 Task: Create a due date automation trigger when advanced on, on the monday after a card is due add dates starting in in more than 1 days at 11:00 AM.
Action: Mouse moved to (896, 252)
Screenshot: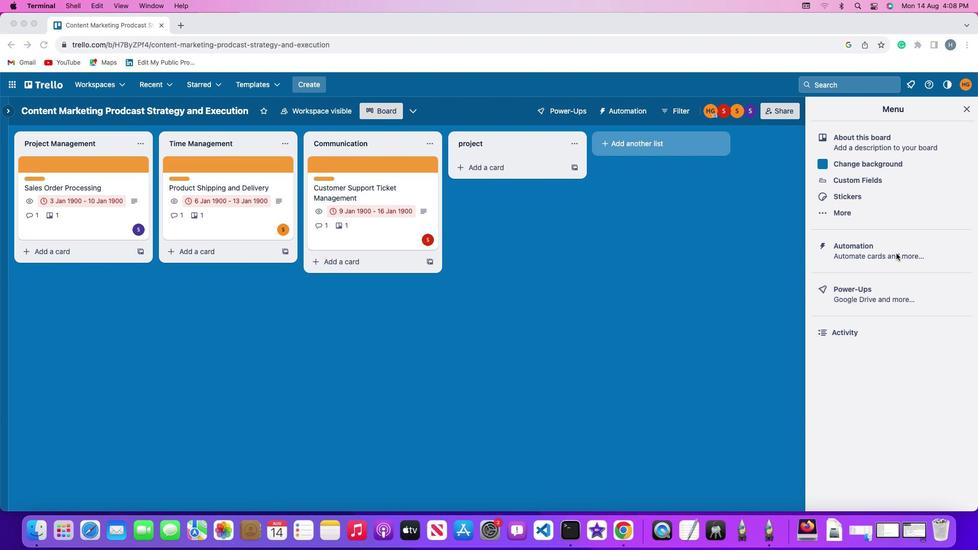 
Action: Mouse pressed left at (896, 252)
Screenshot: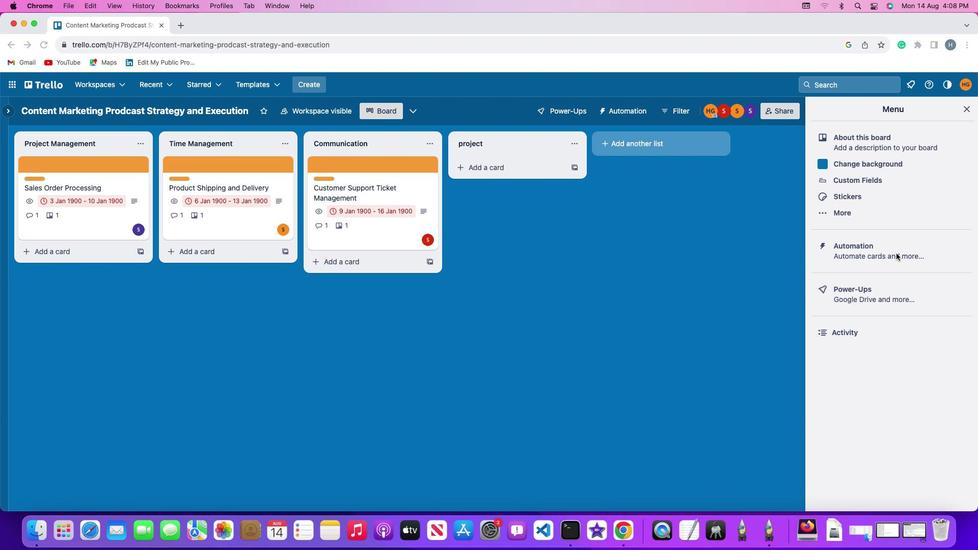 
Action: Mouse moved to (896, 252)
Screenshot: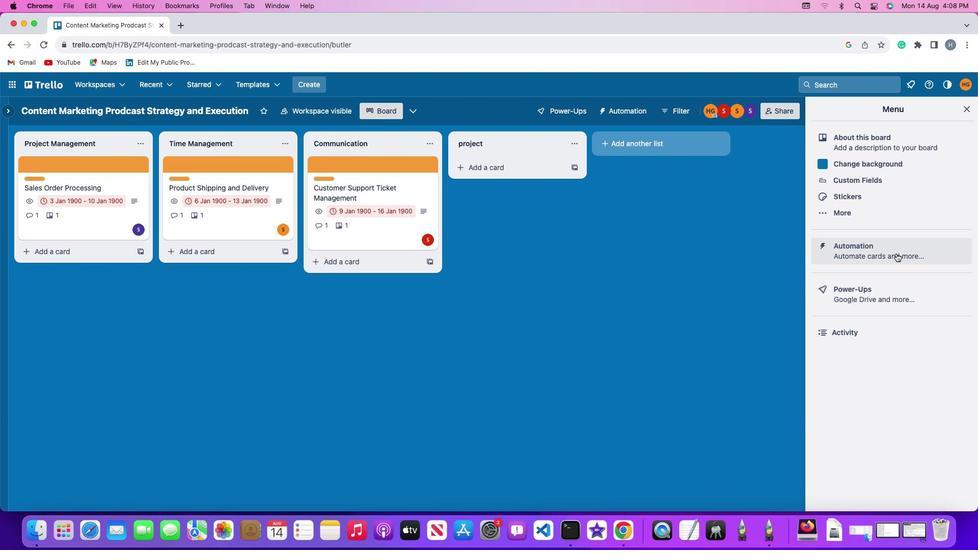
Action: Mouse pressed left at (896, 252)
Screenshot: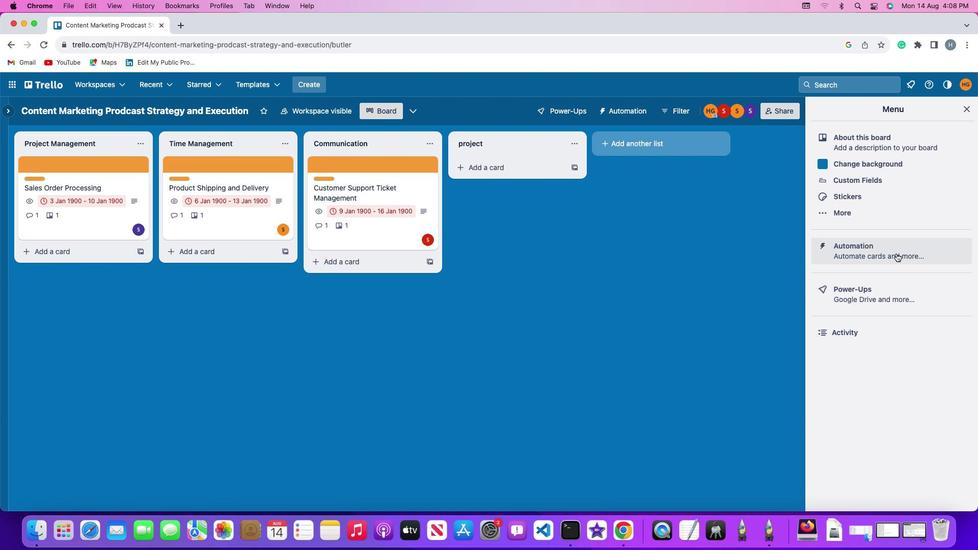 
Action: Mouse moved to (62, 231)
Screenshot: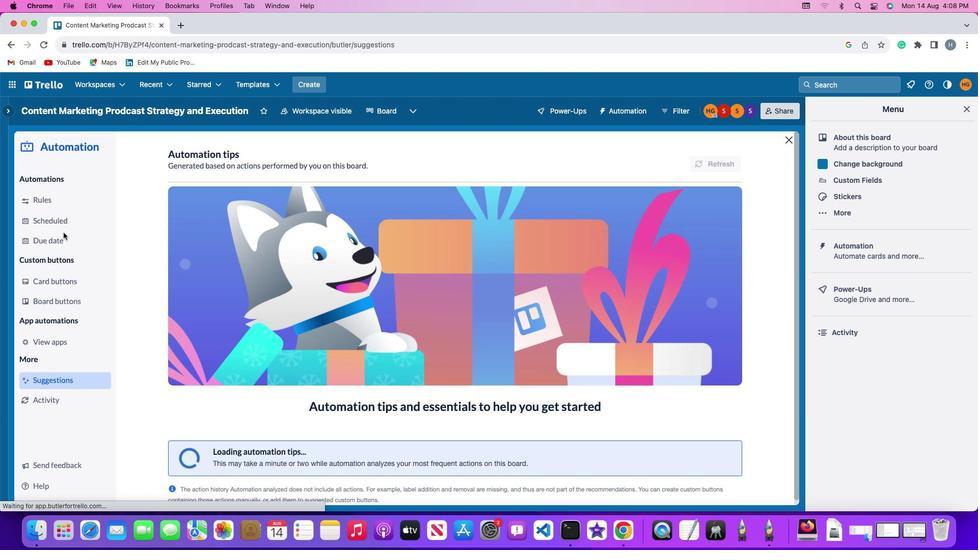 
Action: Mouse pressed left at (62, 231)
Screenshot: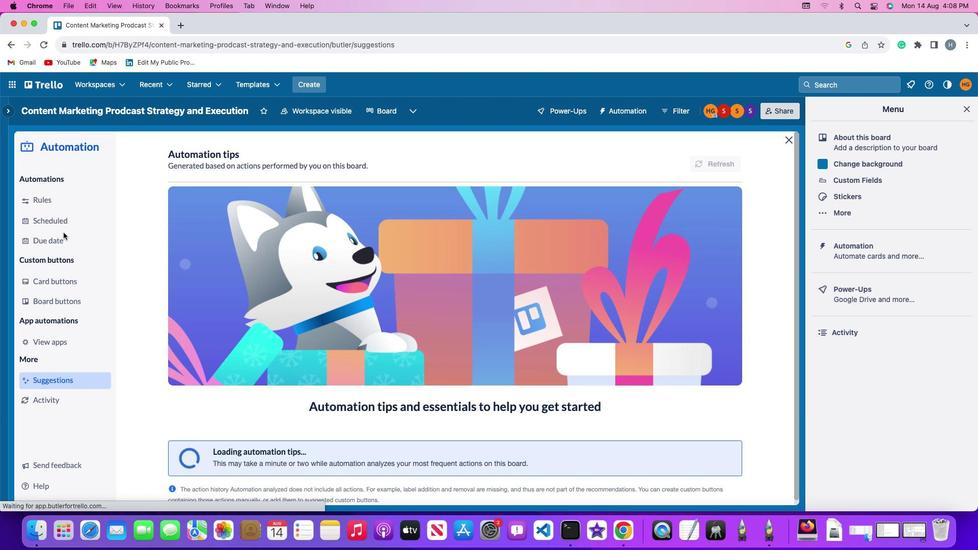 
Action: Mouse moved to (675, 158)
Screenshot: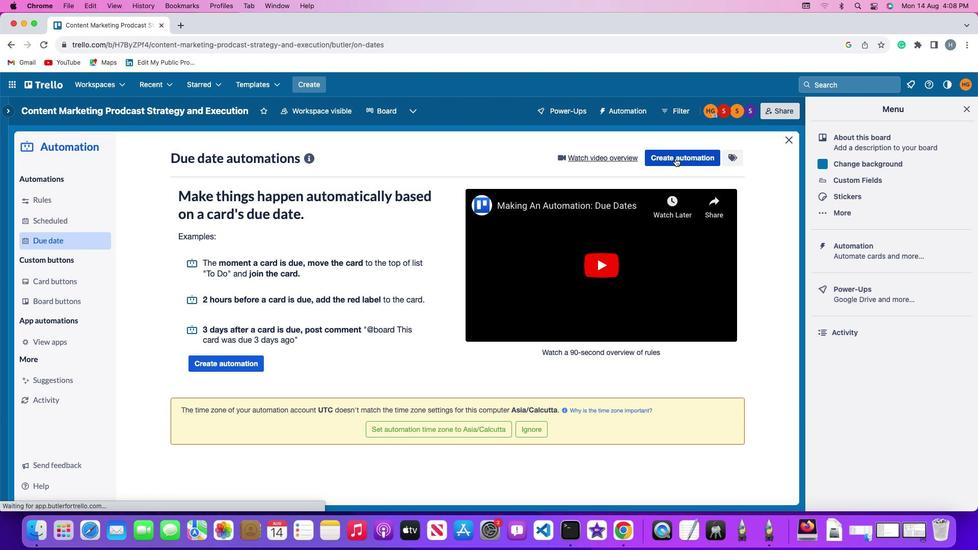 
Action: Mouse pressed left at (675, 158)
Screenshot: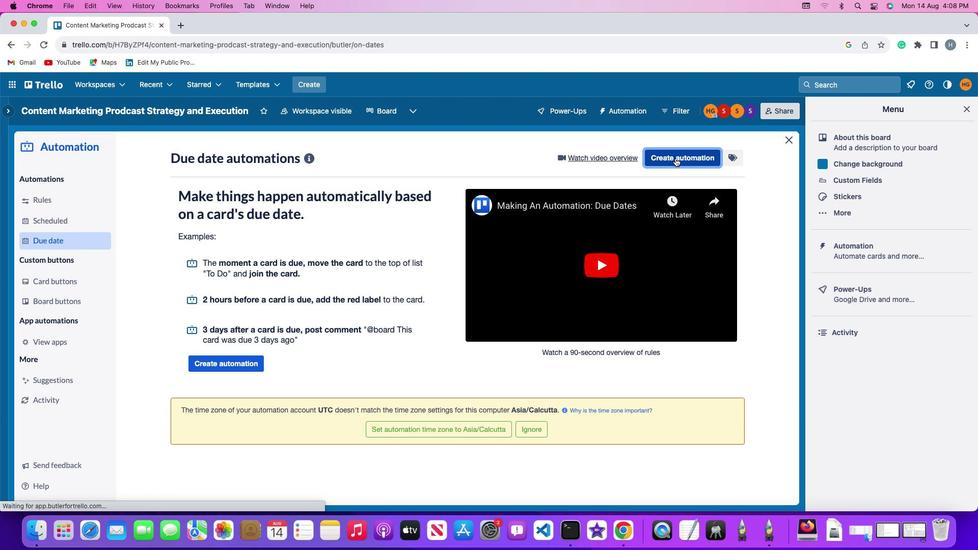 
Action: Mouse moved to (199, 253)
Screenshot: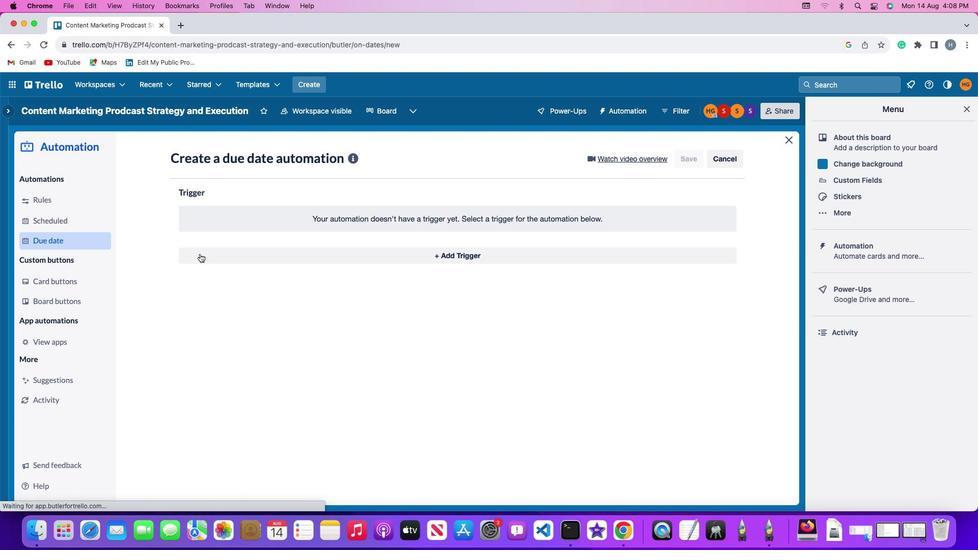 
Action: Mouse pressed left at (199, 253)
Screenshot: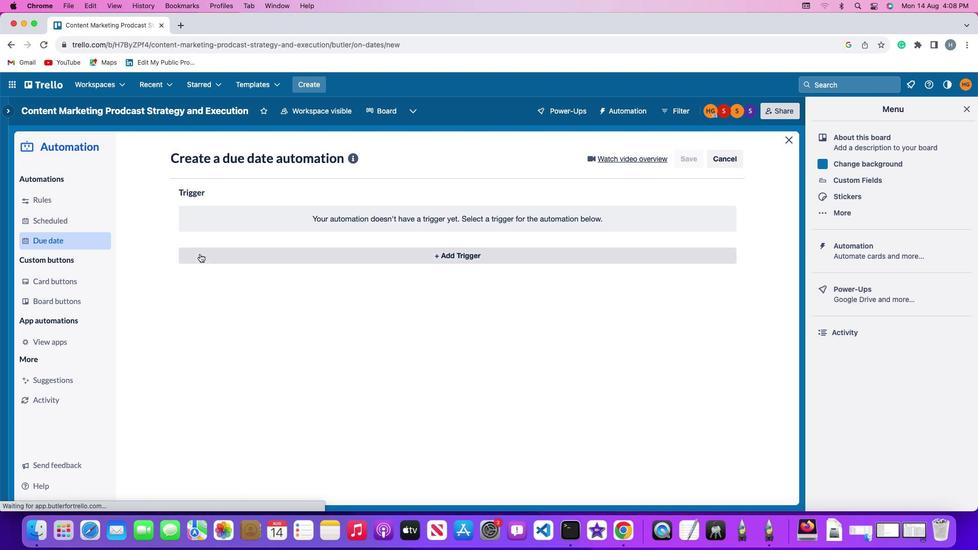 
Action: Mouse moved to (224, 443)
Screenshot: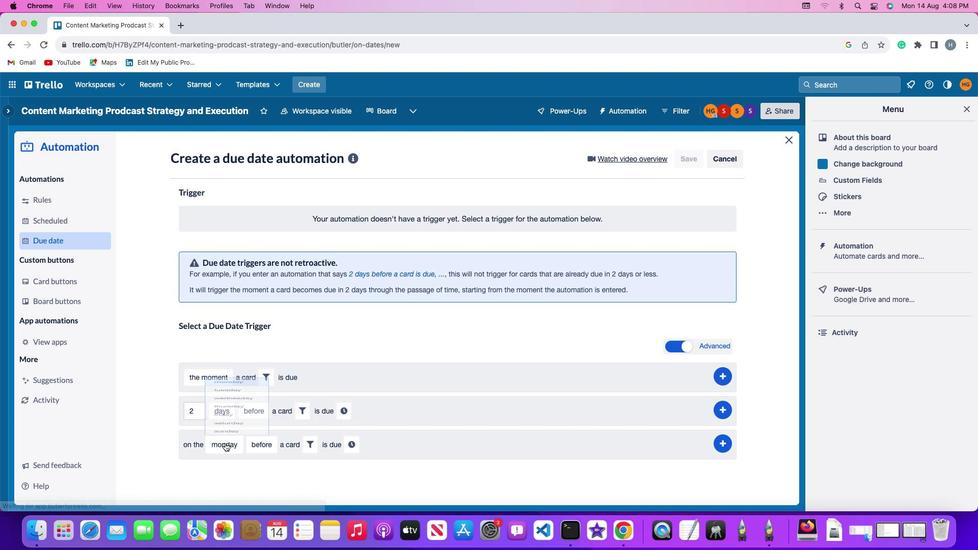 
Action: Mouse pressed left at (224, 443)
Screenshot: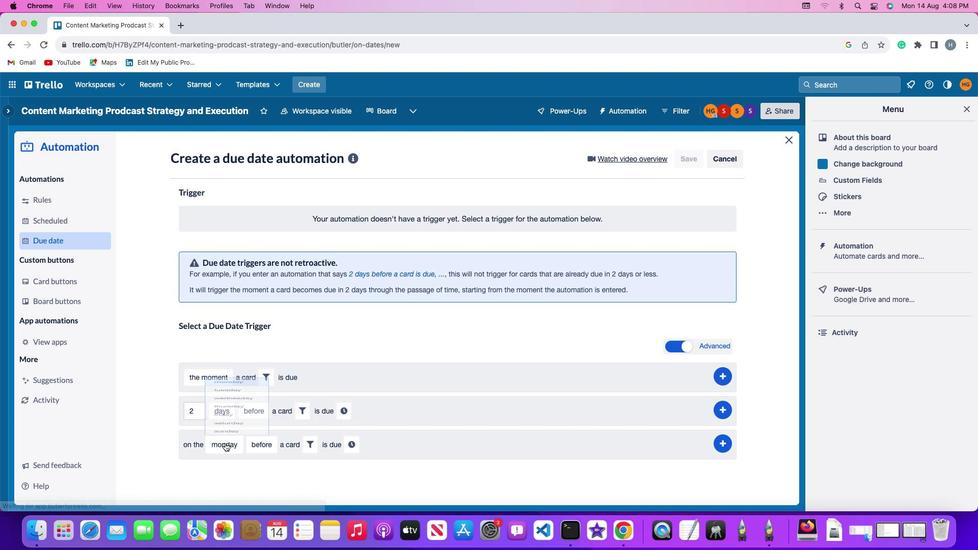 
Action: Mouse moved to (244, 300)
Screenshot: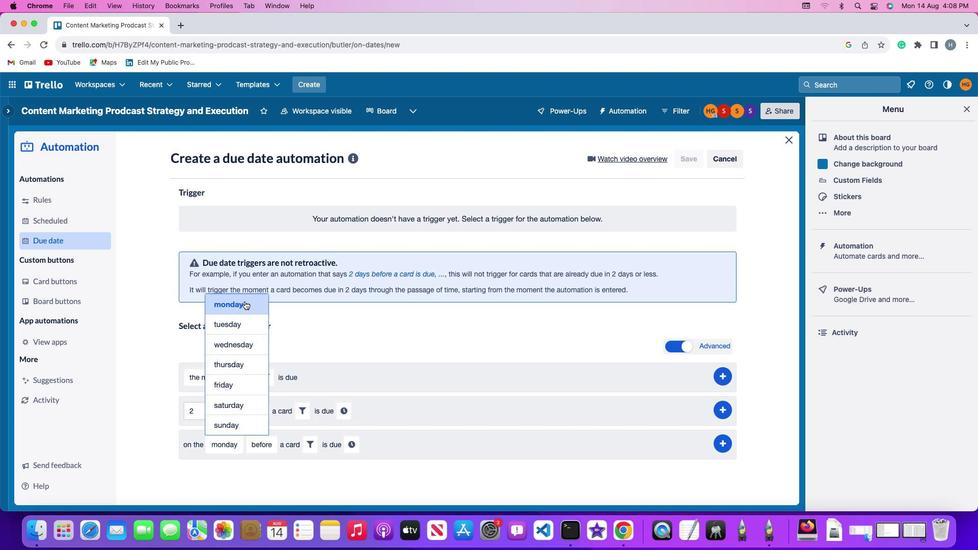 
Action: Mouse pressed left at (244, 300)
Screenshot: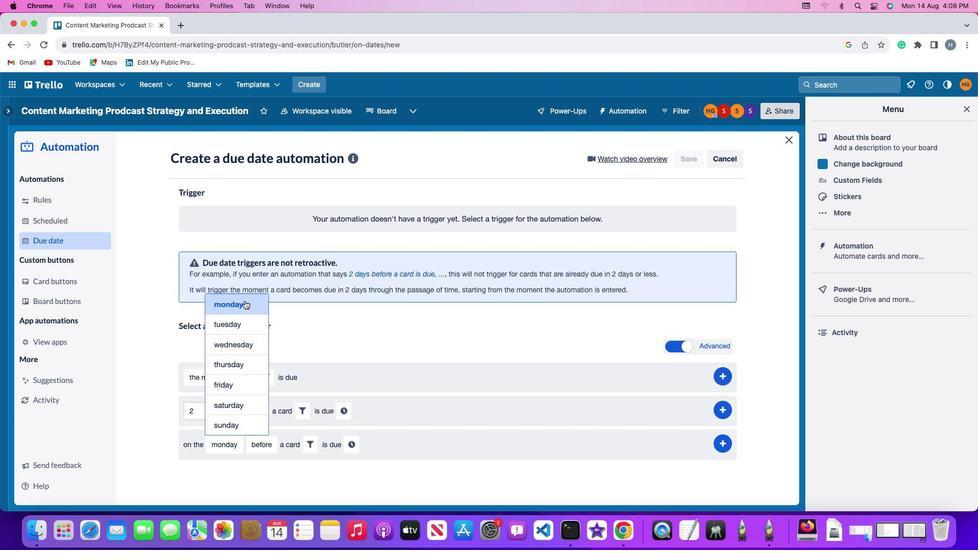 
Action: Mouse moved to (272, 447)
Screenshot: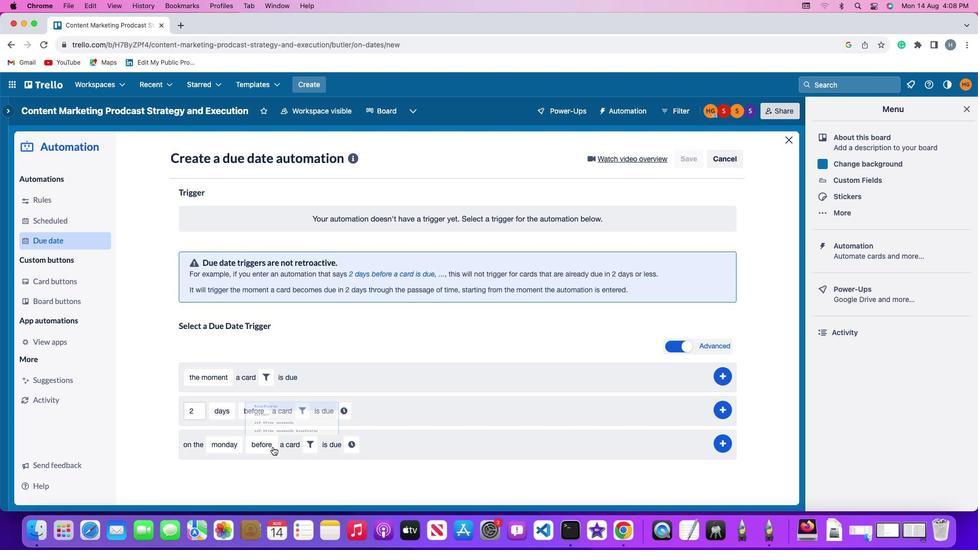 
Action: Mouse pressed left at (272, 447)
Screenshot: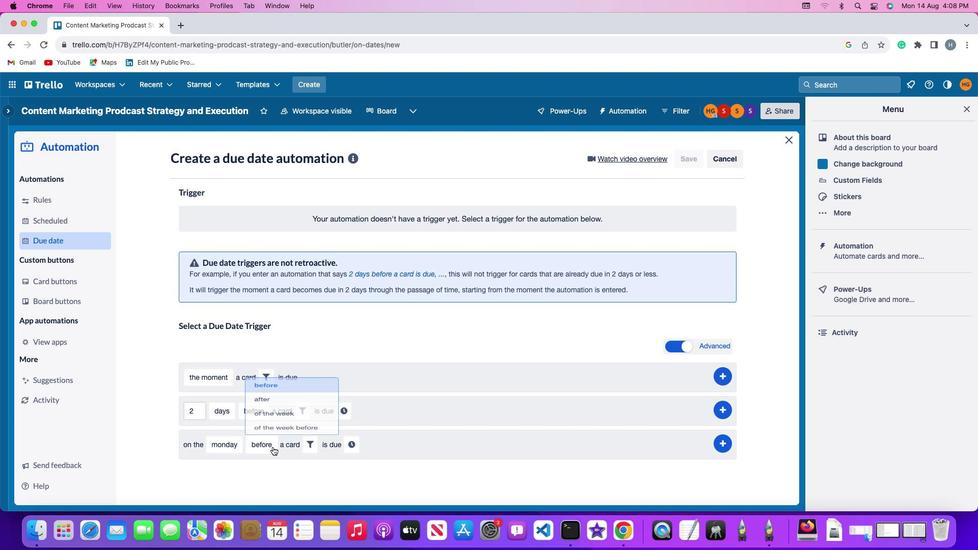 
Action: Mouse moved to (280, 378)
Screenshot: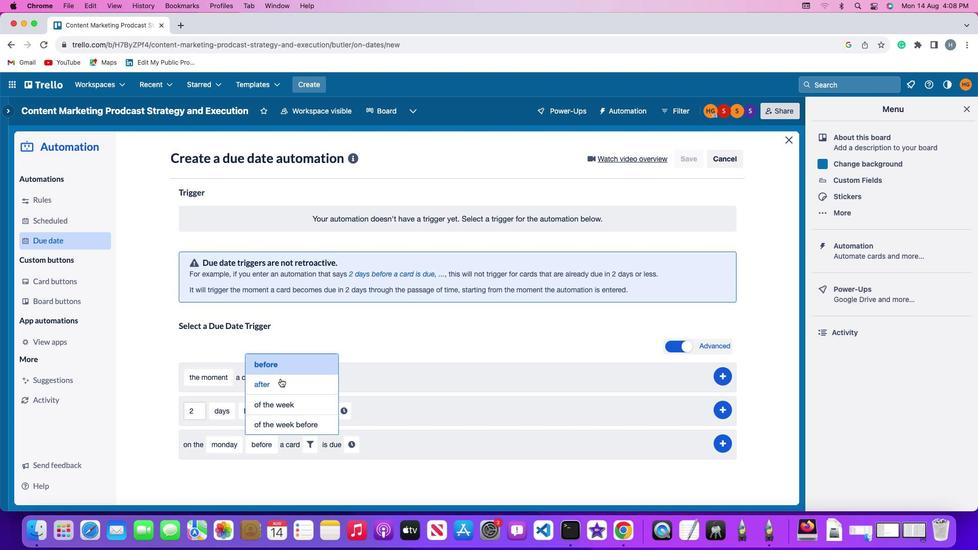 
Action: Mouse pressed left at (280, 378)
Screenshot: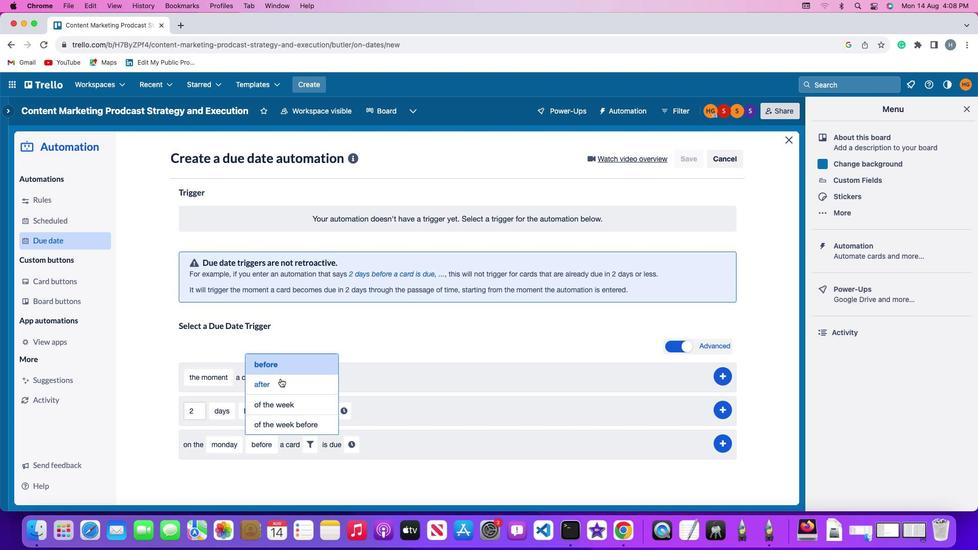 
Action: Mouse moved to (313, 449)
Screenshot: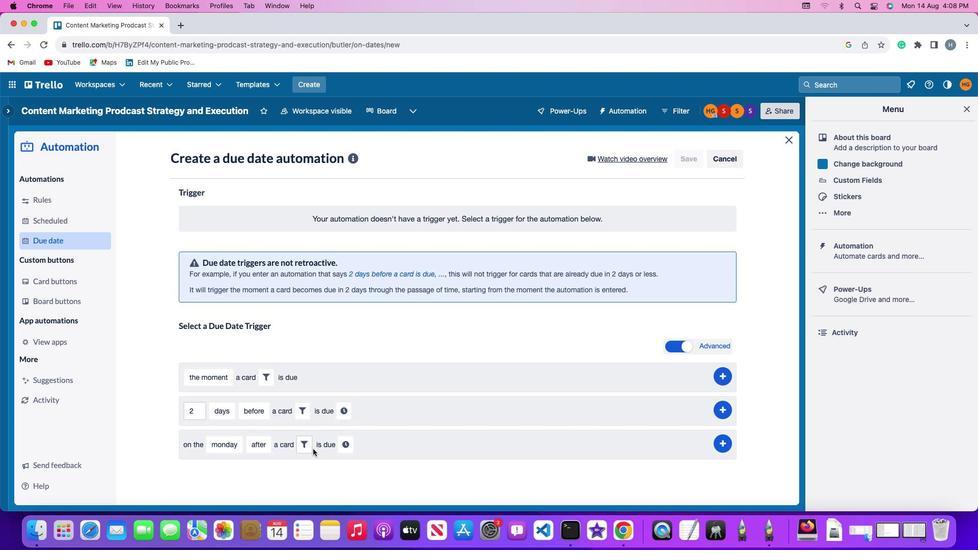 
Action: Mouse pressed left at (313, 449)
Screenshot: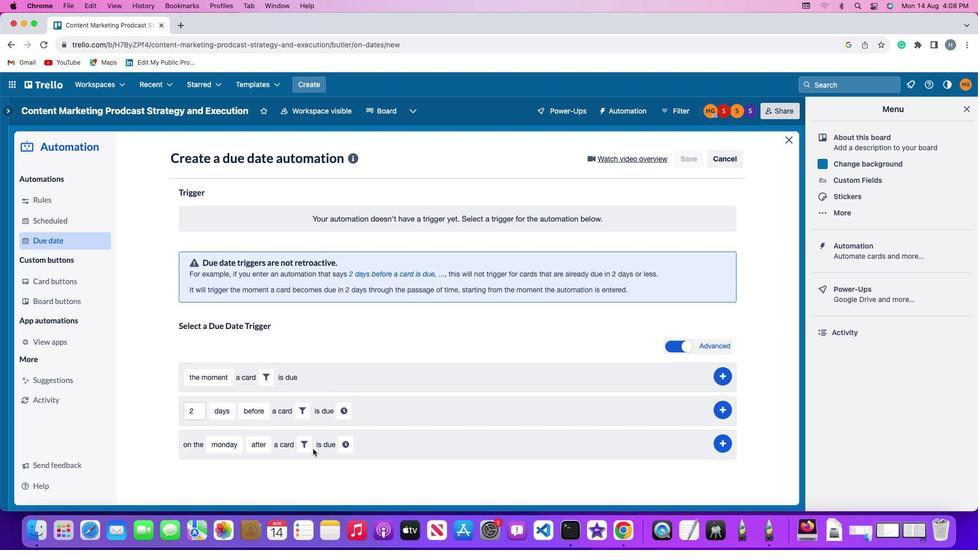 
Action: Mouse moved to (305, 448)
Screenshot: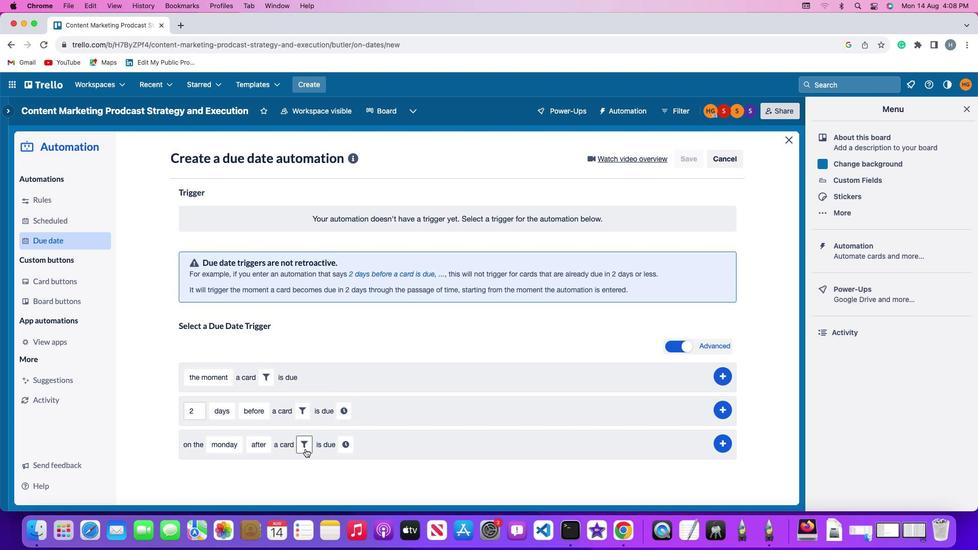 
Action: Mouse pressed left at (305, 448)
Screenshot: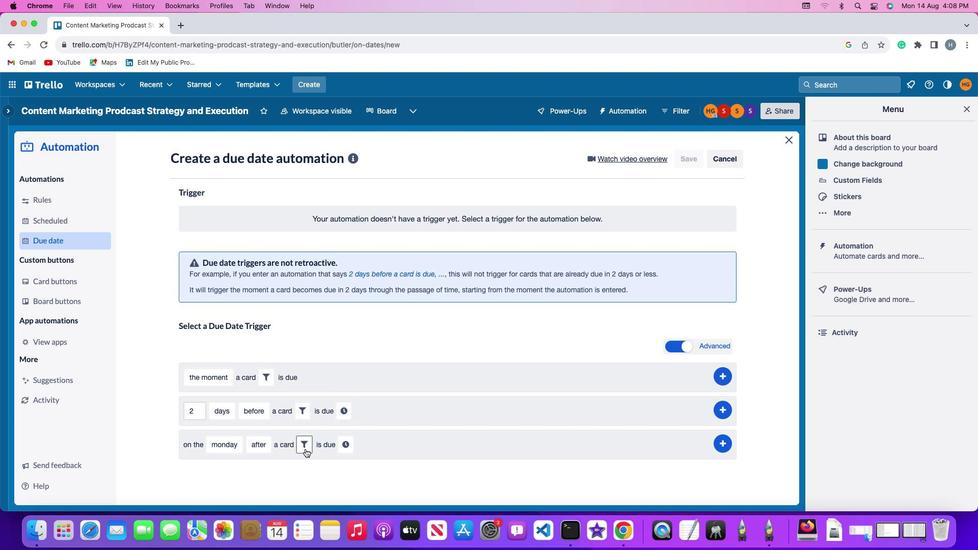
Action: Mouse moved to (361, 478)
Screenshot: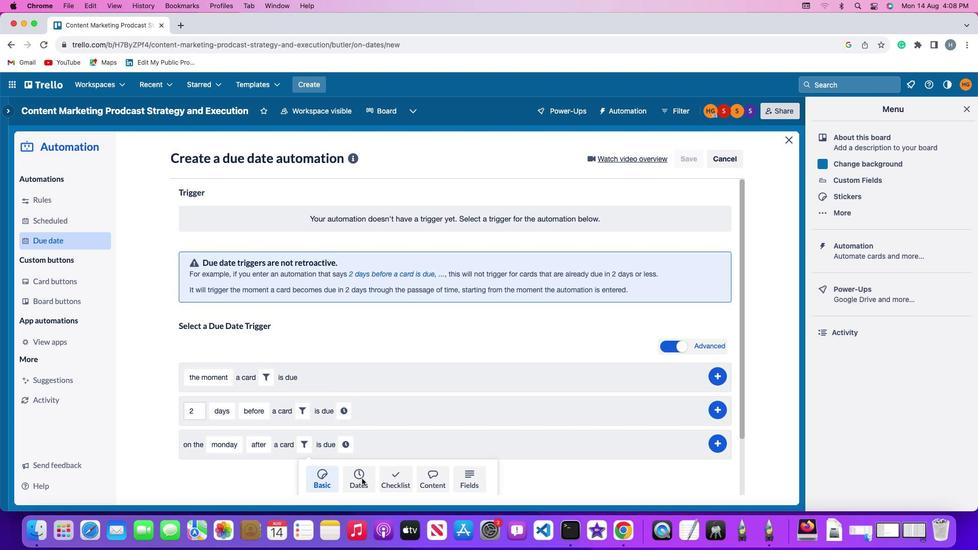 
Action: Mouse pressed left at (361, 478)
Screenshot: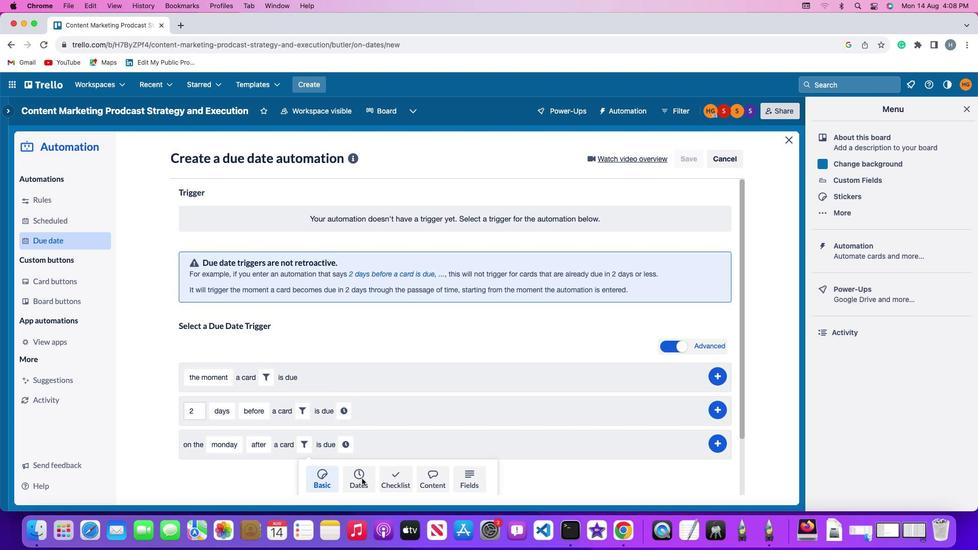 
Action: Mouse moved to (233, 488)
Screenshot: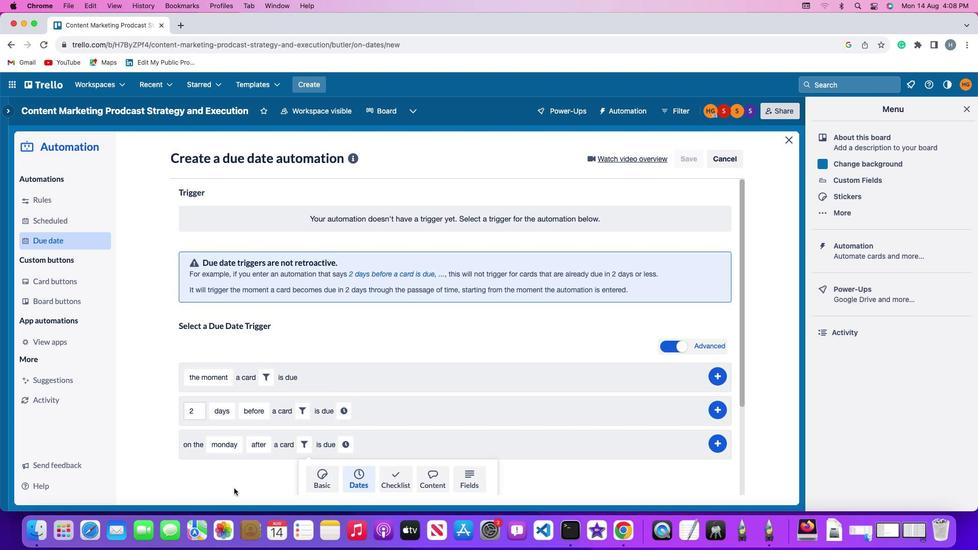 
Action: Mouse scrolled (233, 488) with delta (0, 0)
Screenshot: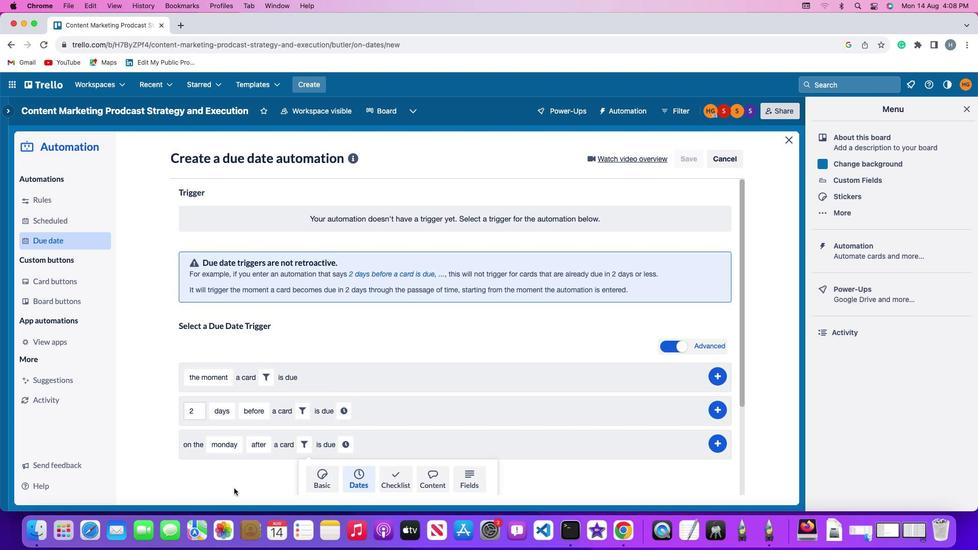 
Action: Mouse scrolled (233, 488) with delta (0, 0)
Screenshot: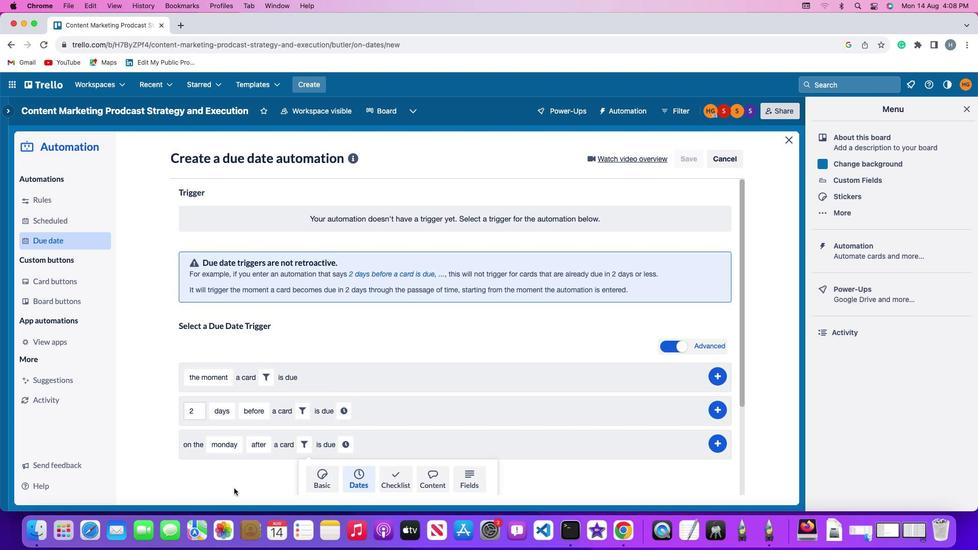 
Action: Mouse scrolled (233, 488) with delta (0, -1)
Screenshot: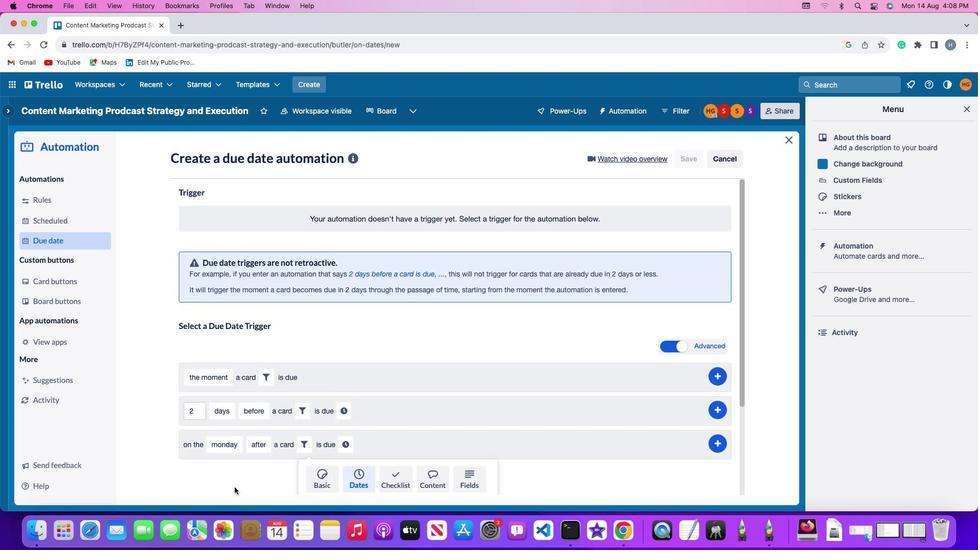 
Action: Mouse moved to (233, 486)
Screenshot: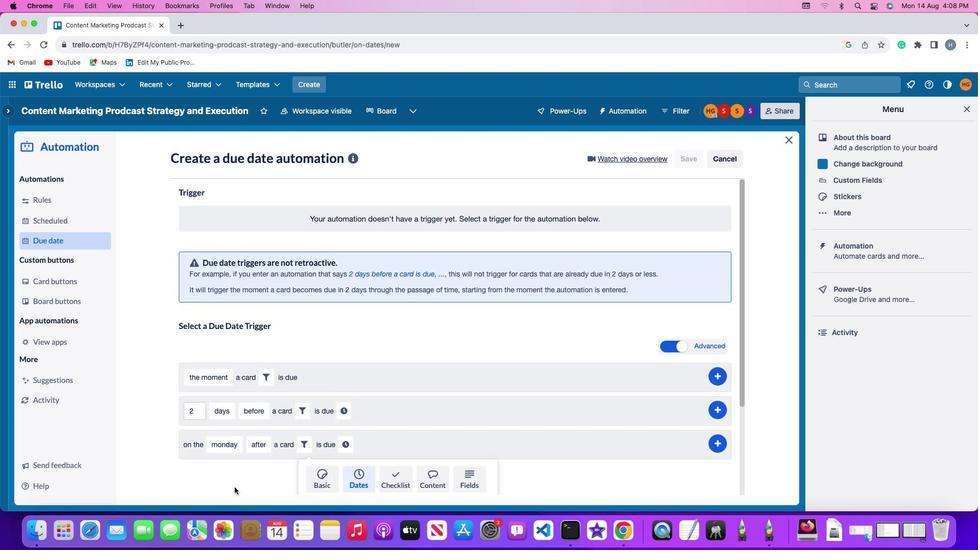 
Action: Mouse scrolled (233, 486) with delta (0, 0)
Screenshot: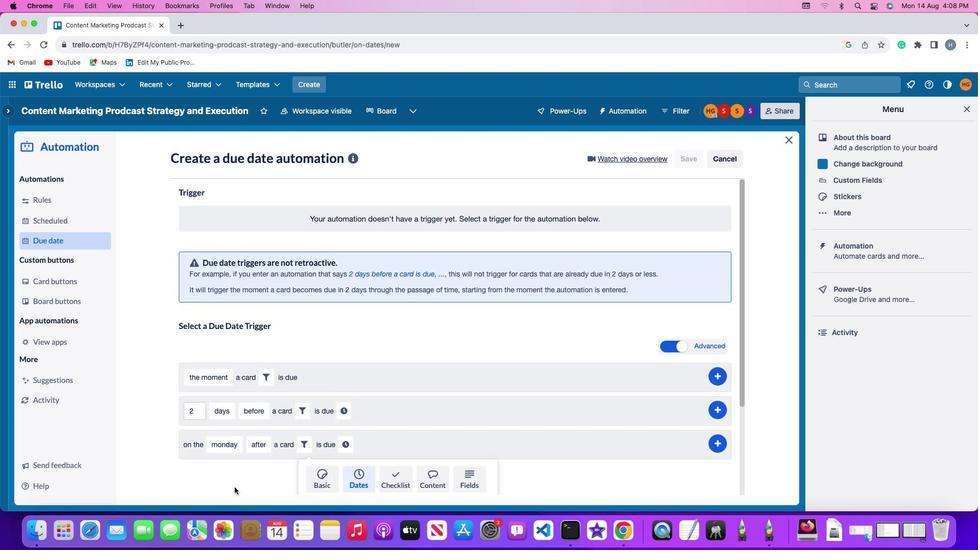 
Action: Mouse scrolled (233, 486) with delta (0, 0)
Screenshot: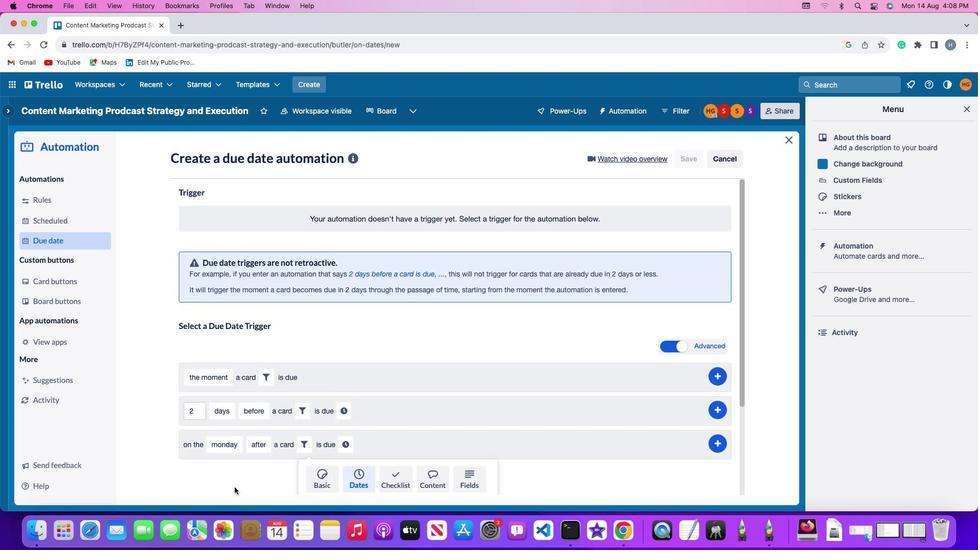 
Action: Mouse scrolled (233, 486) with delta (0, -1)
Screenshot: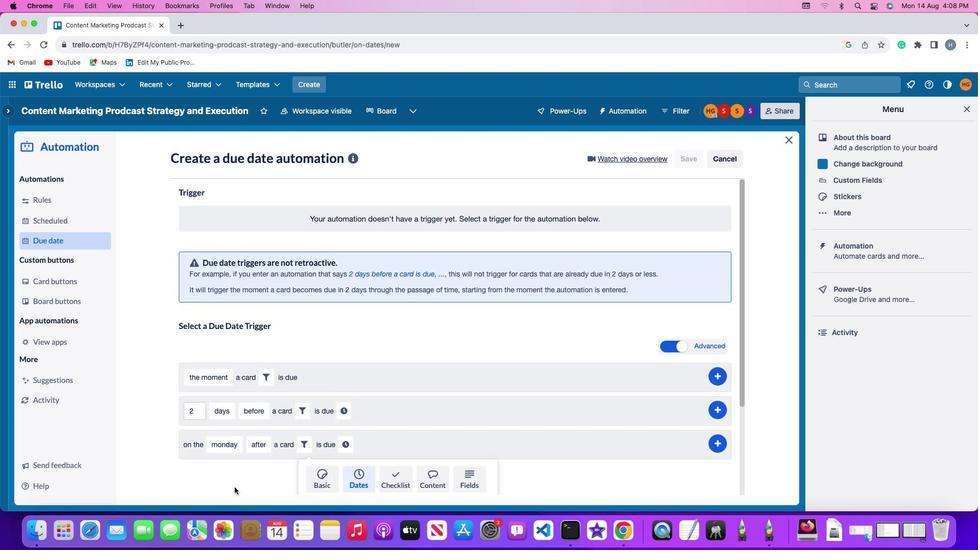 
Action: Mouse scrolled (233, 486) with delta (0, -2)
Screenshot: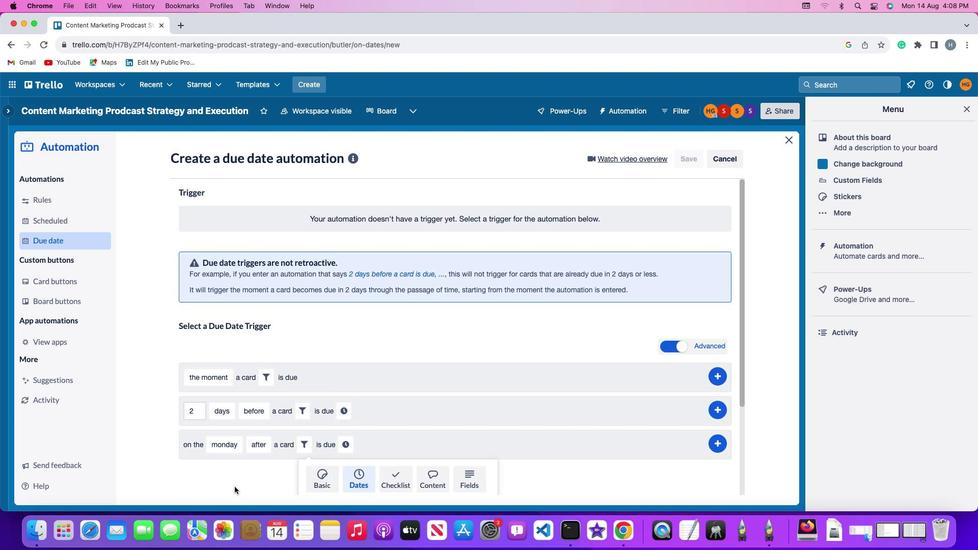 
Action: Mouse moved to (257, 476)
Screenshot: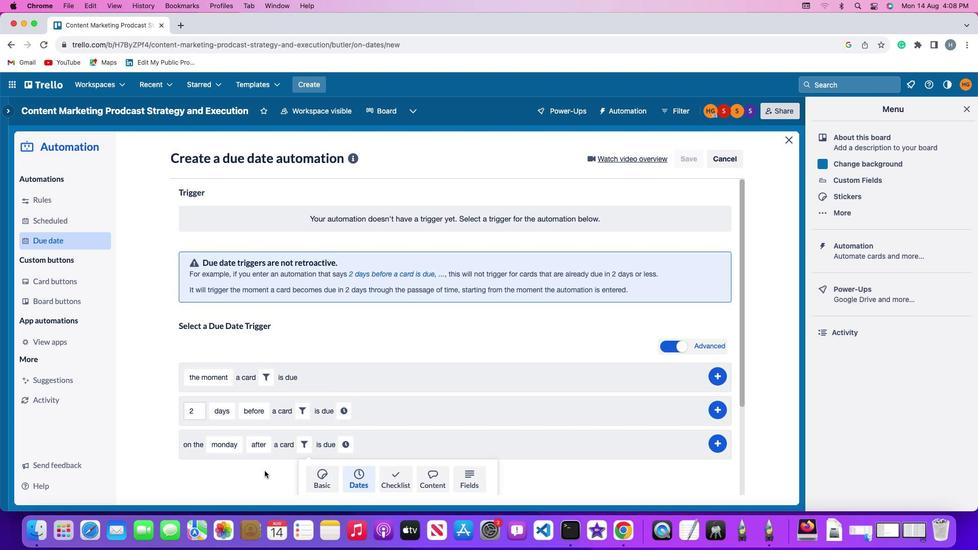 
Action: Mouse scrolled (257, 476) with delta (0, 0)
Screenshot: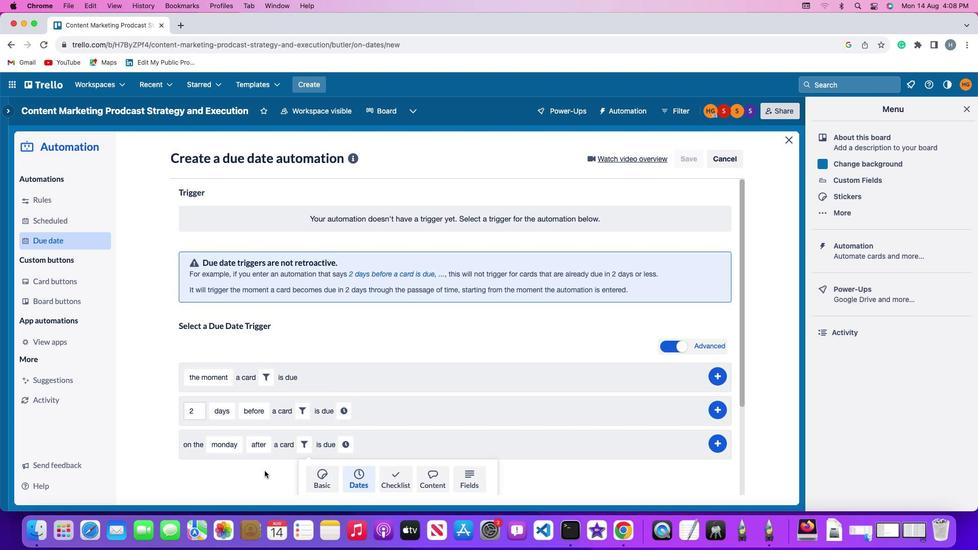 
Action: Mouse moved to (262, 472)
Screenshot: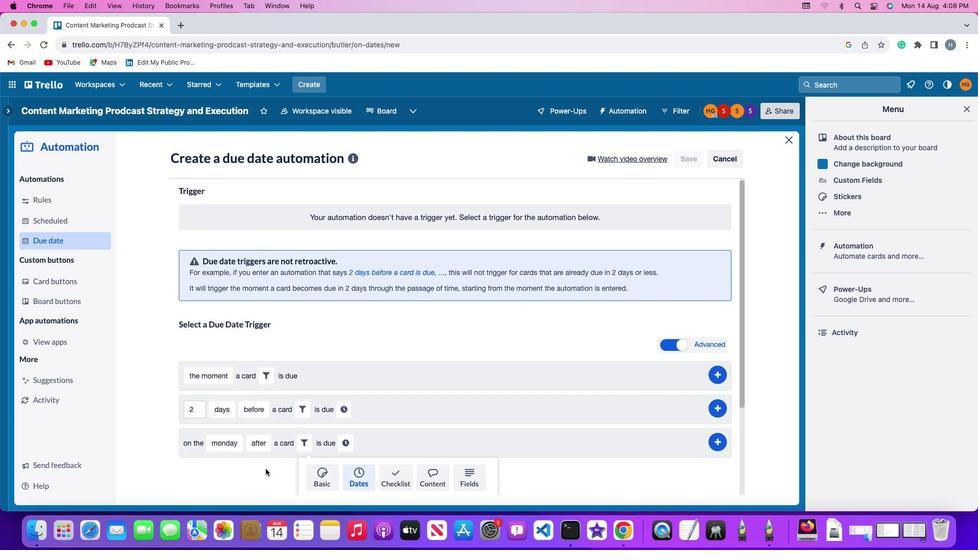 
Action: Mouse scrolled (262, 472) with delta (0, 0)
Screenshot: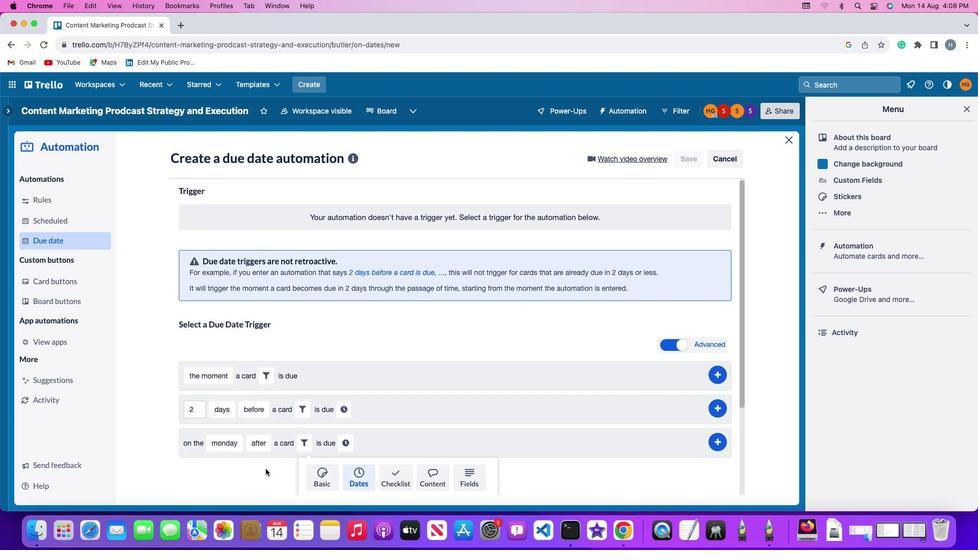 
Action: Mouse moved to (264, 471)
Screenshot: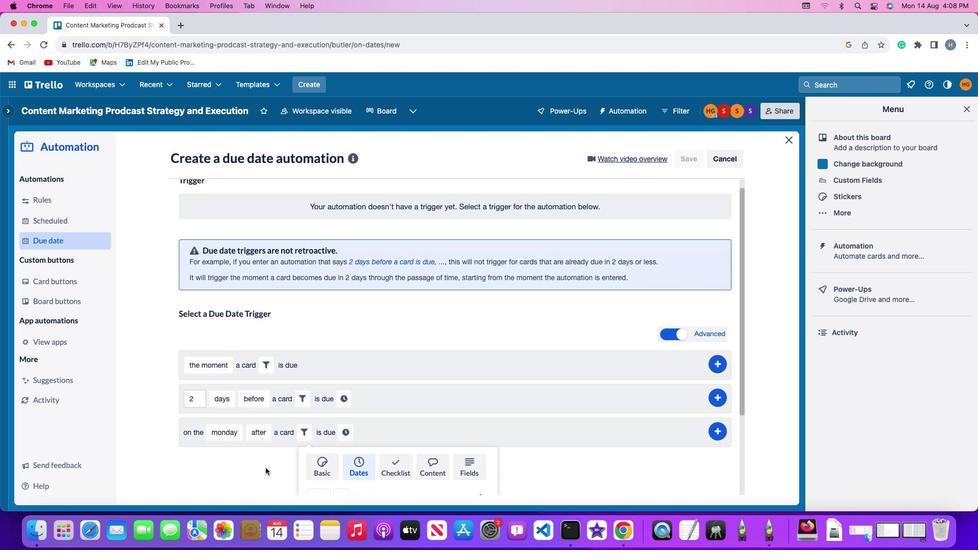 
Action: Mouse scrolled (264, 471) with delta (0, -1)
Screenshot: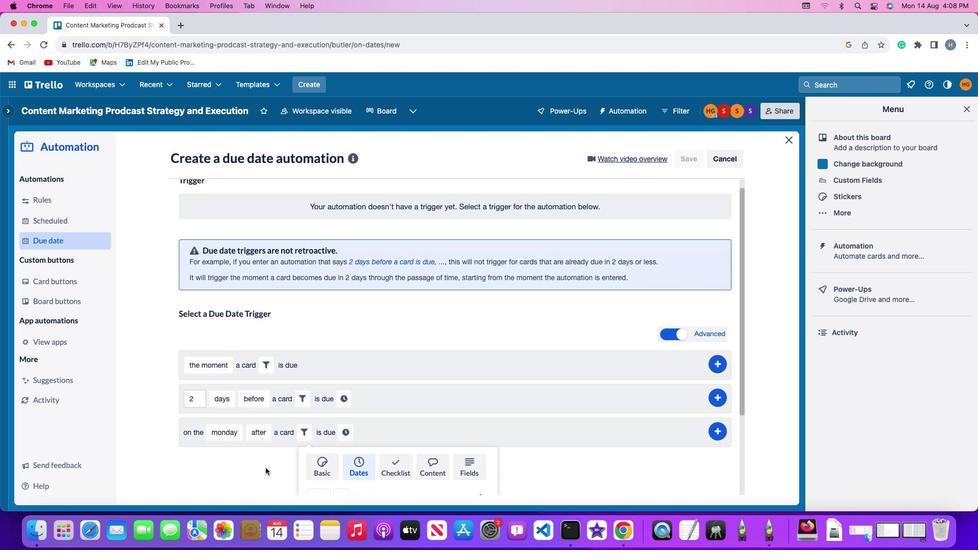 
Action: Mouse moved to (265, 467)
Screenshot: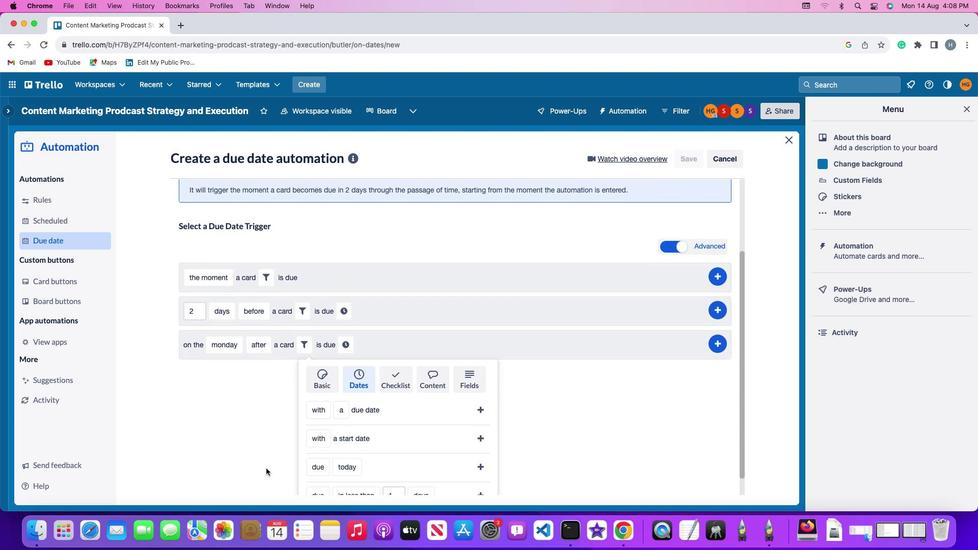 
Action: Mouse scrolled (265, 467) with delta (0, 0)
Screenshot: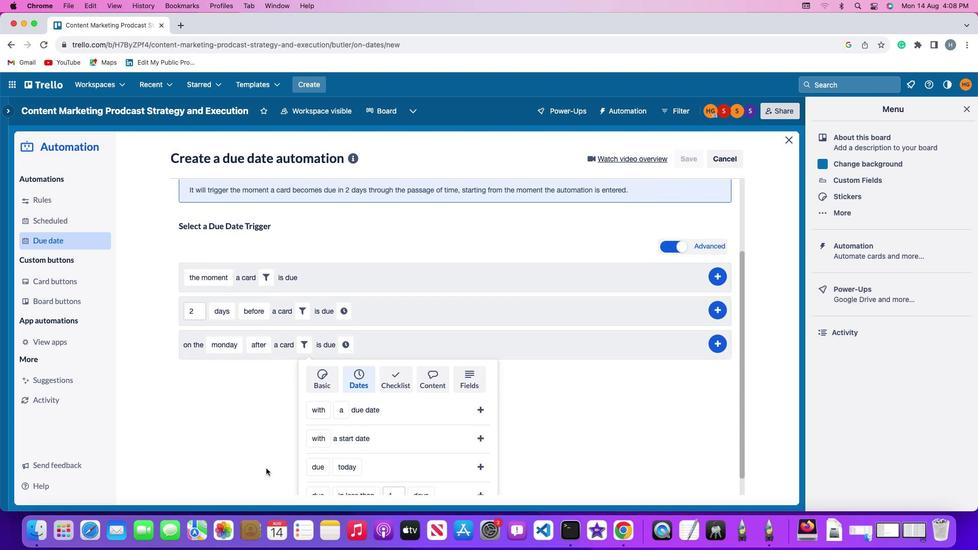 
Action: Mouse scrolled (265, 467) with delta (0, 0)
Screenshot: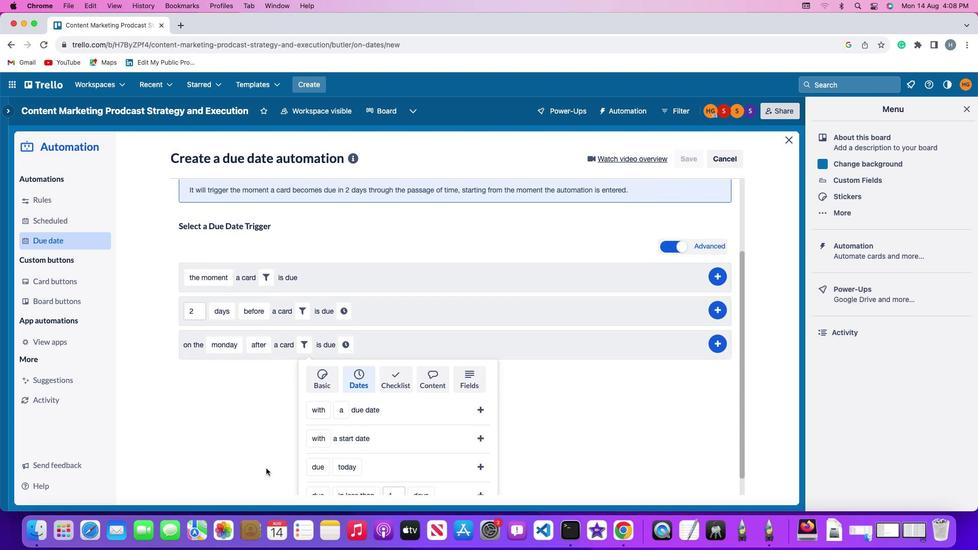 
Action: Mouse scrolled (265, 467) with delta (0, -1)
Screenshot: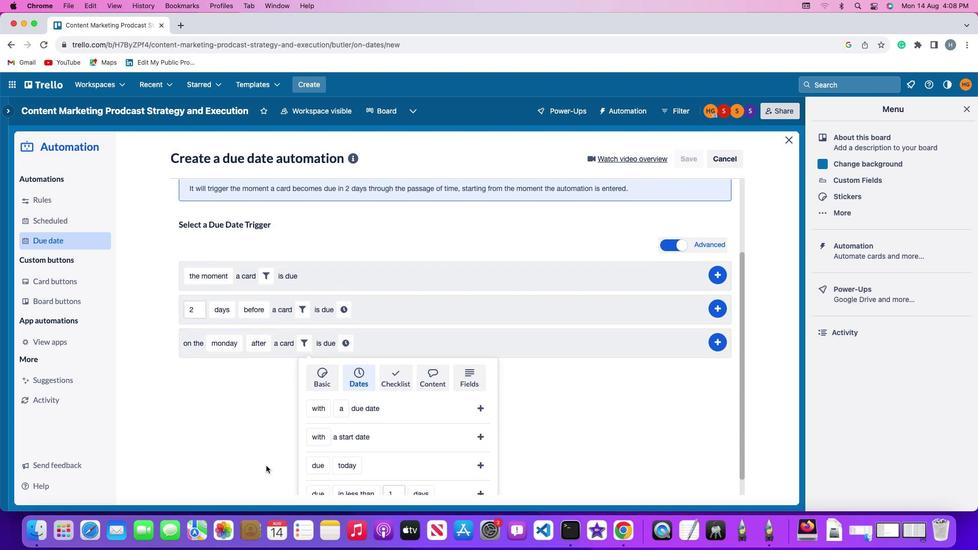 
Action: Mouse scrolled (265, 467) with delta (0, -2)
Screenshot: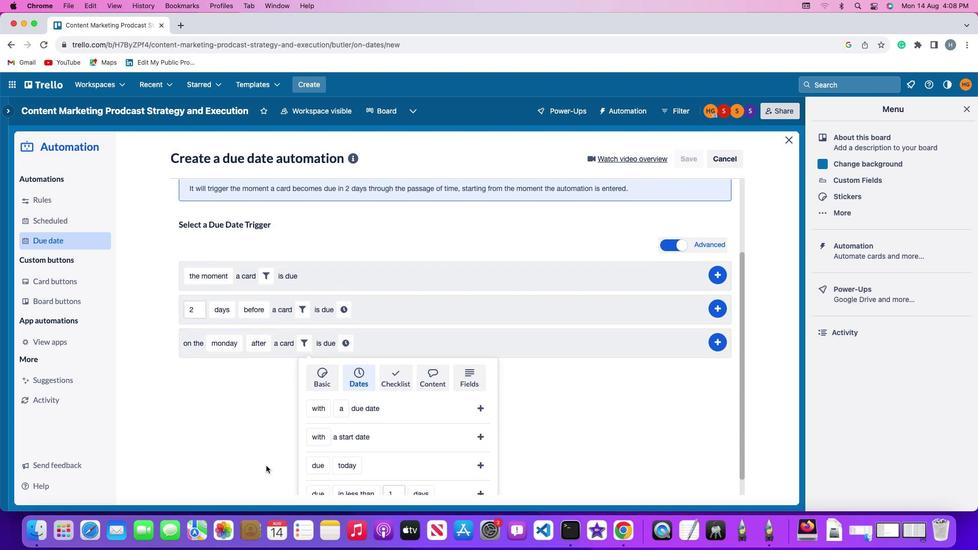 
Action: Mouse moved to (265, 467)
Screenshot: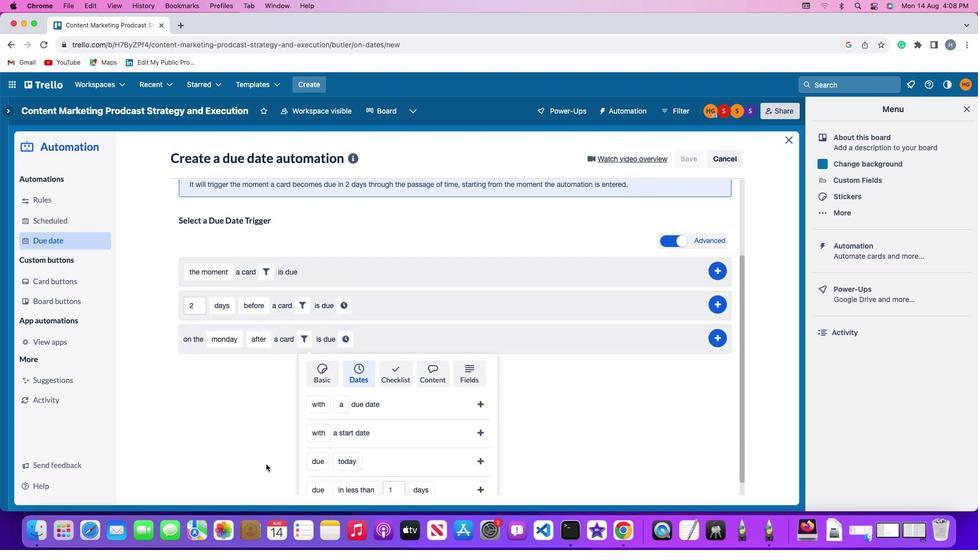 
Action: Mouse scrolled (265, 467) with delta (0, -3)
Screenshot: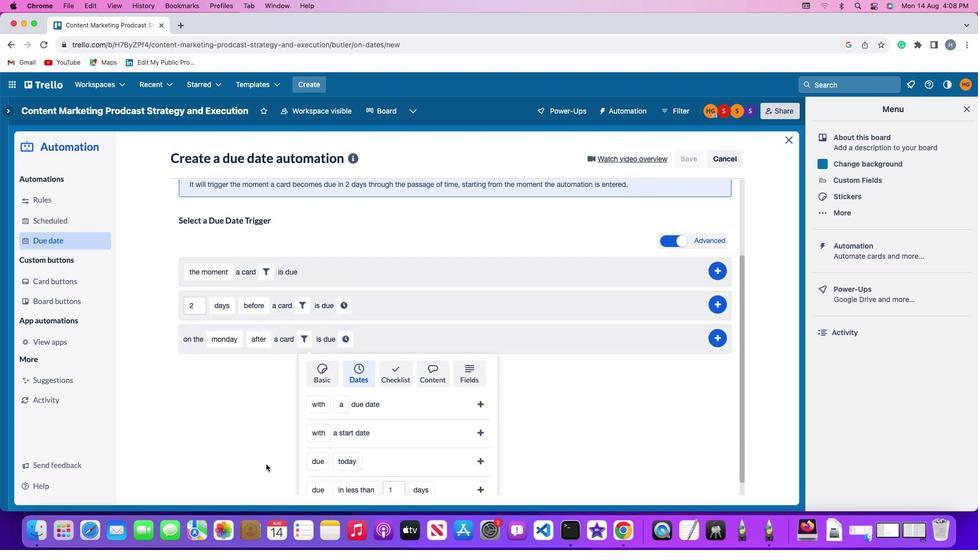 
Action: Mouse moved to (318, 471)
Screenshot: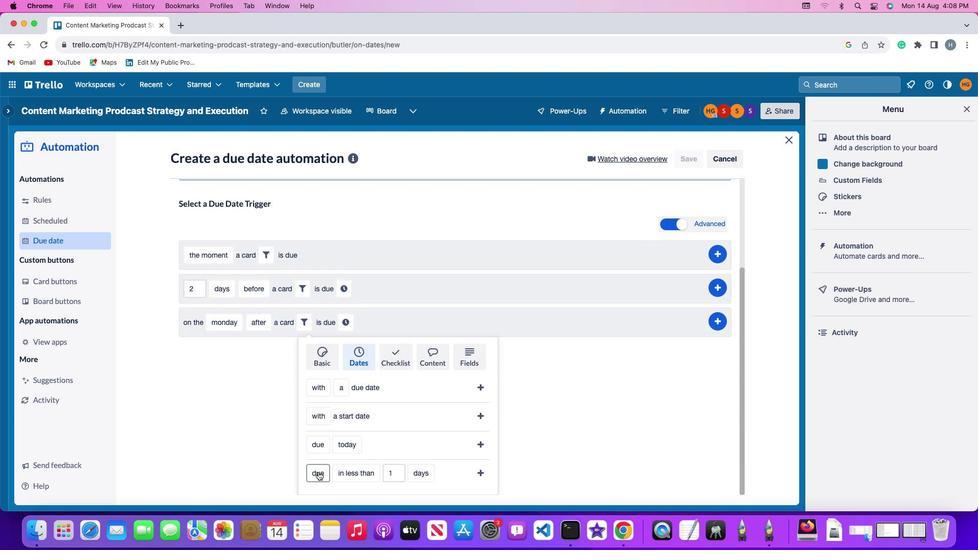 
Action: Mouse pressed left at (318, 471)
Screenshot: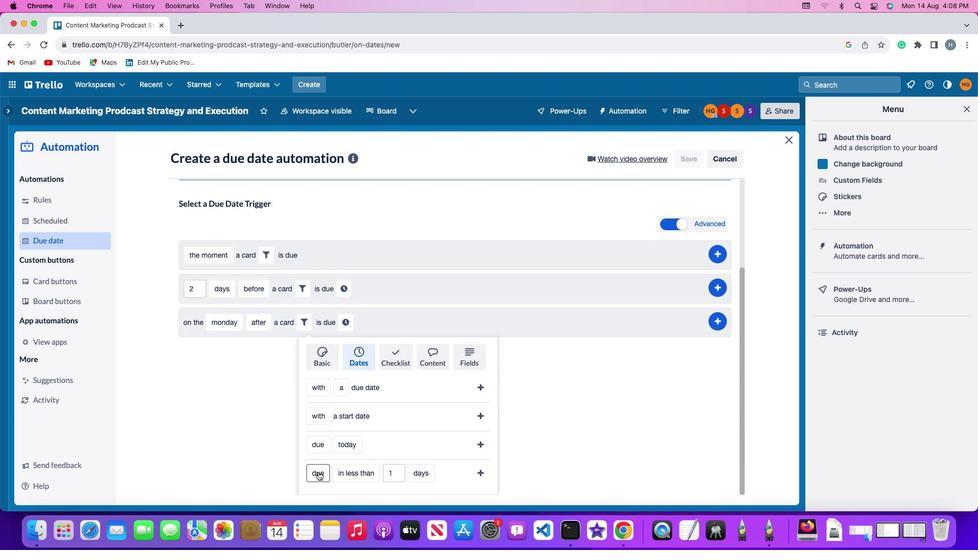 
Action: Mouse moved to (317, 452)
Screenshot: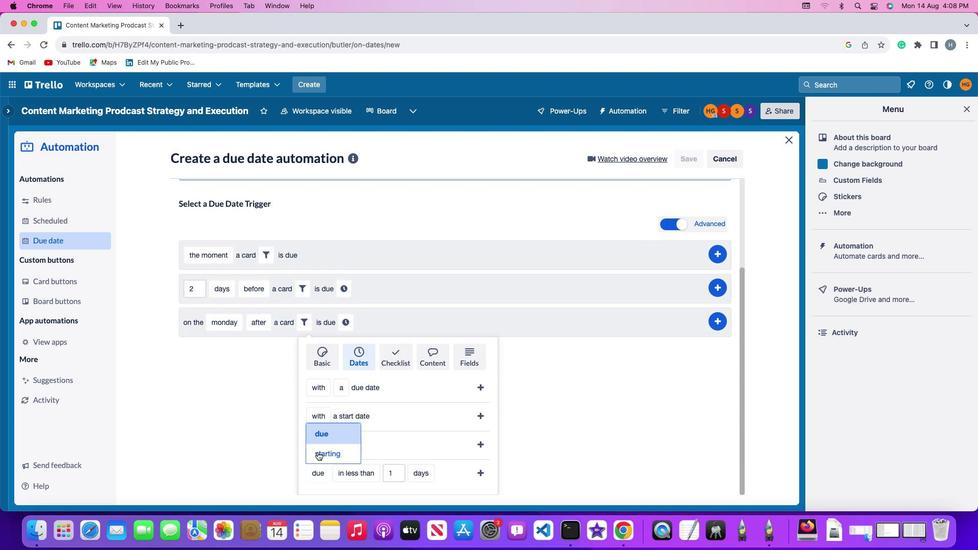 
Action: Mouse pressed left at (317, 452)
Screenshot: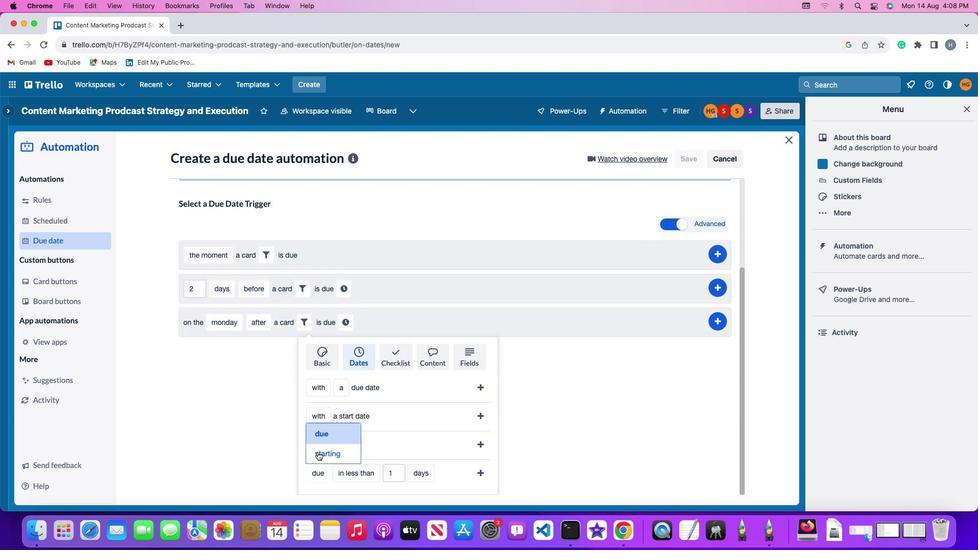 
Action: Mouse moved to (365, 465)
Screenshot: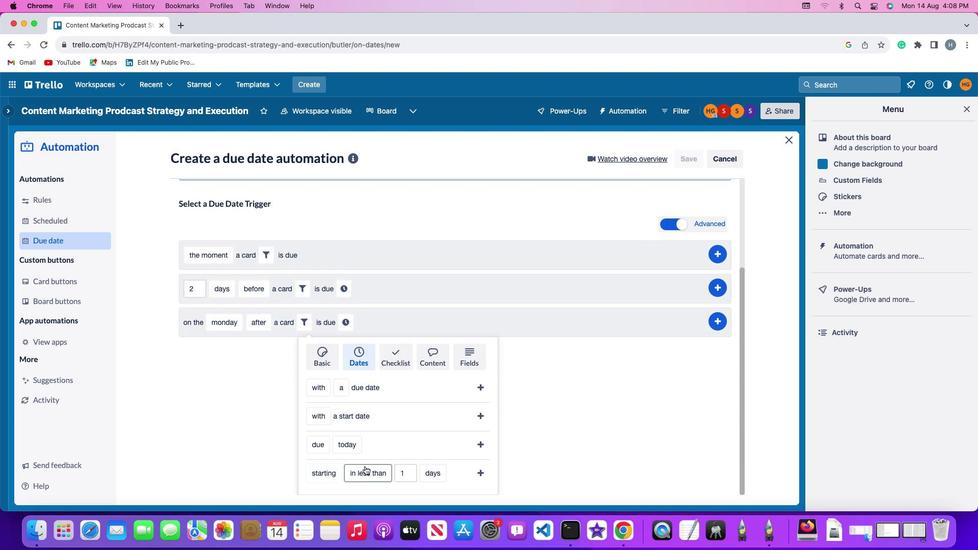 
Action: Mouse pressed left at (365, 465)
Screenshot: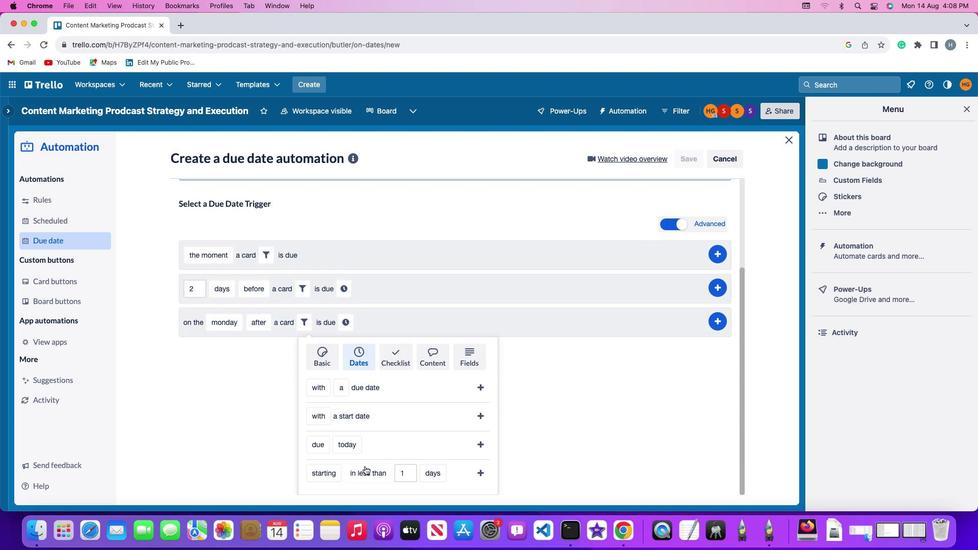 
Action: Mouse moved to (371, 409)
Screenshot: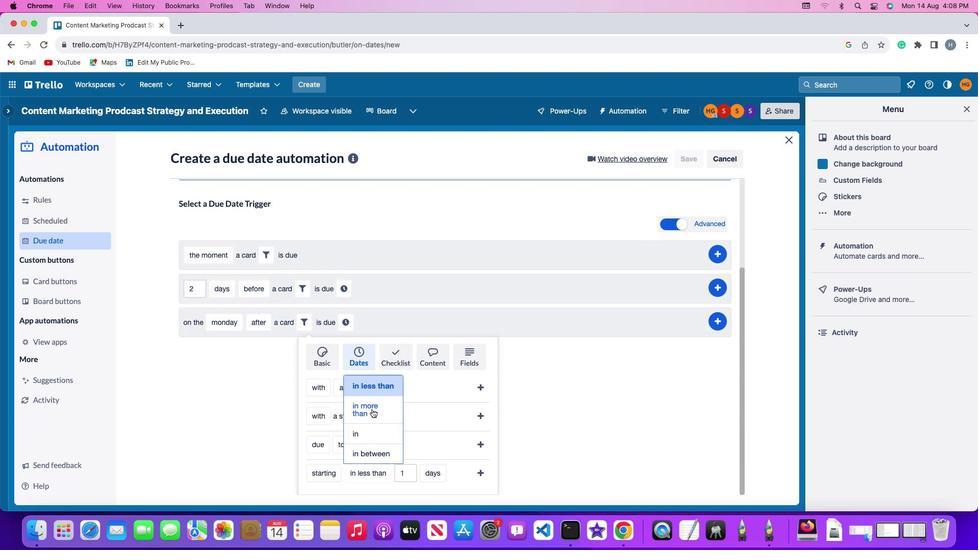 
Action: Mouse pressed left at (371, 409)
Screenshot: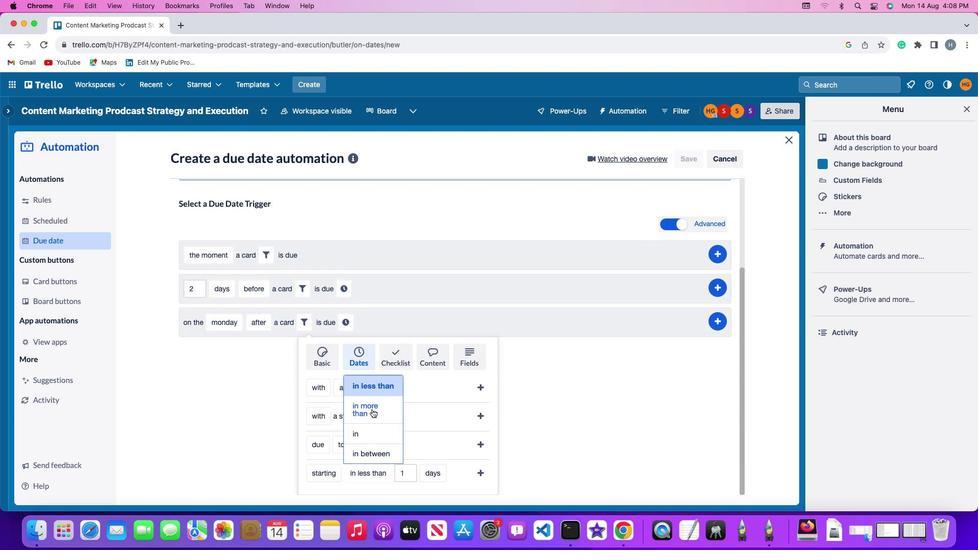 
Action: Mouse moved to (409, 470)
Screenshot: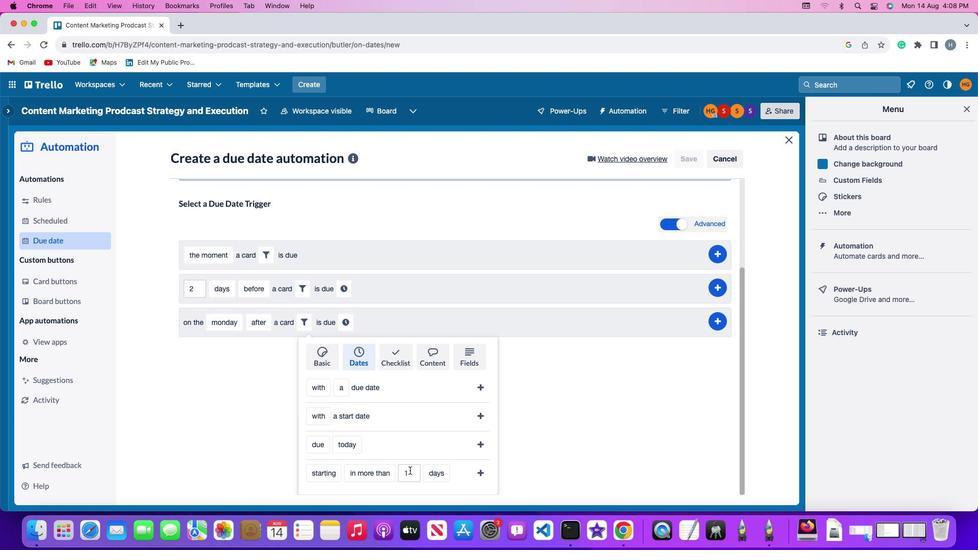 
Action: Mouse pressed left at (409, 470)
Screenshot: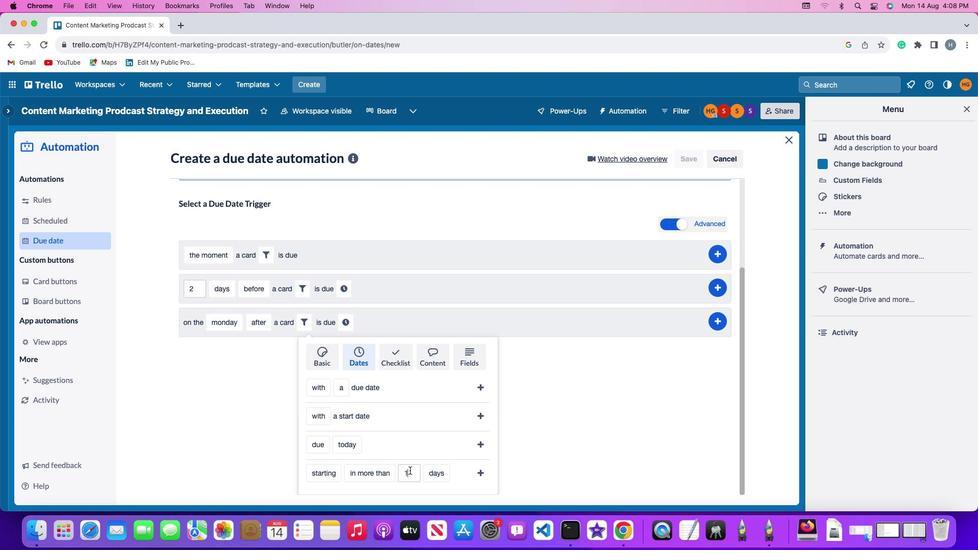 
Action: Mouse moved to (409, 470)
Screenshot: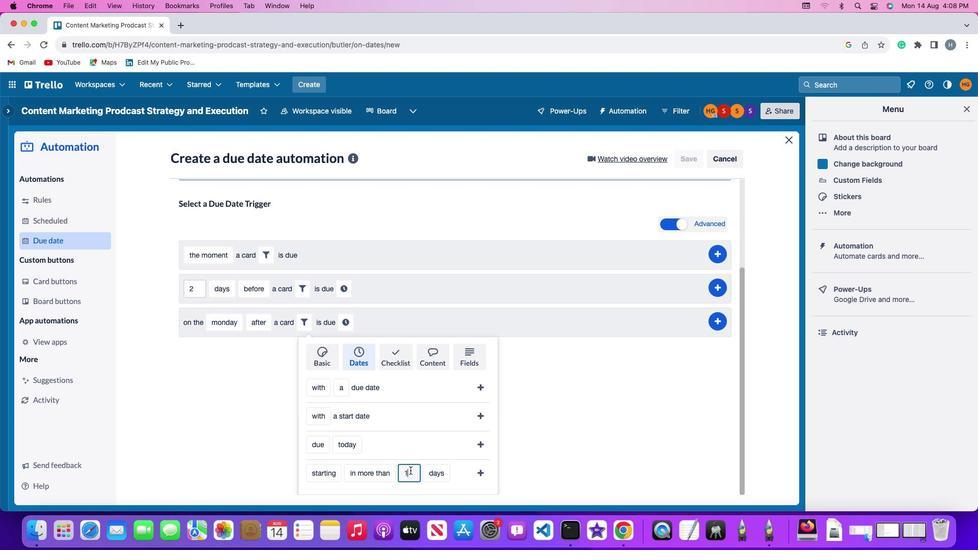 
Action: Key pressed Key.backspace
Screenshot: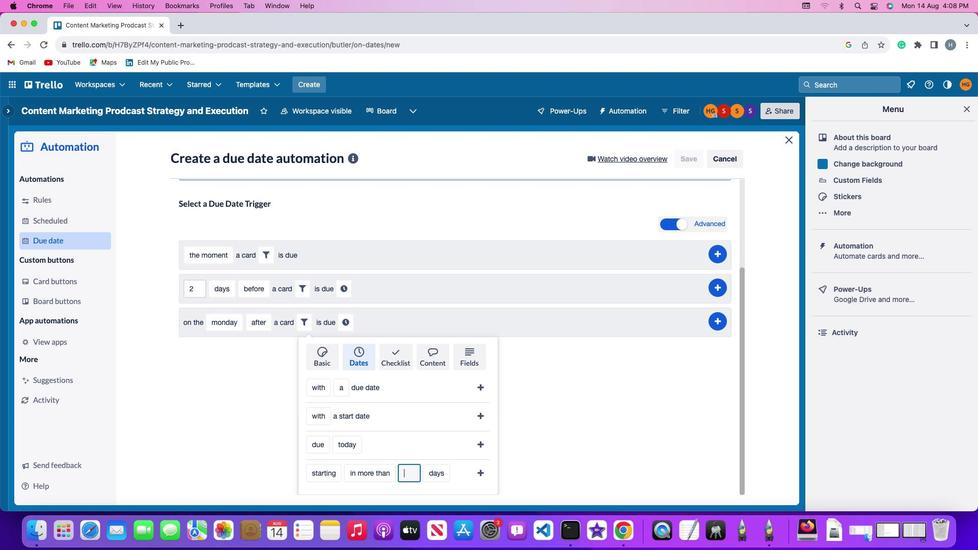 
Action: Mouse moved to (411, 468)
Screenshot: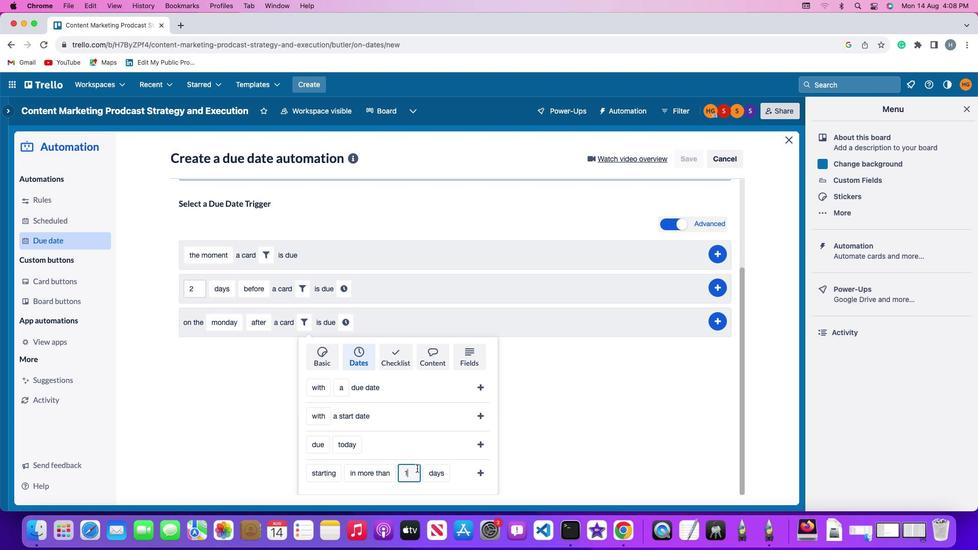 
Action: Key pressed '1'
Screenshot: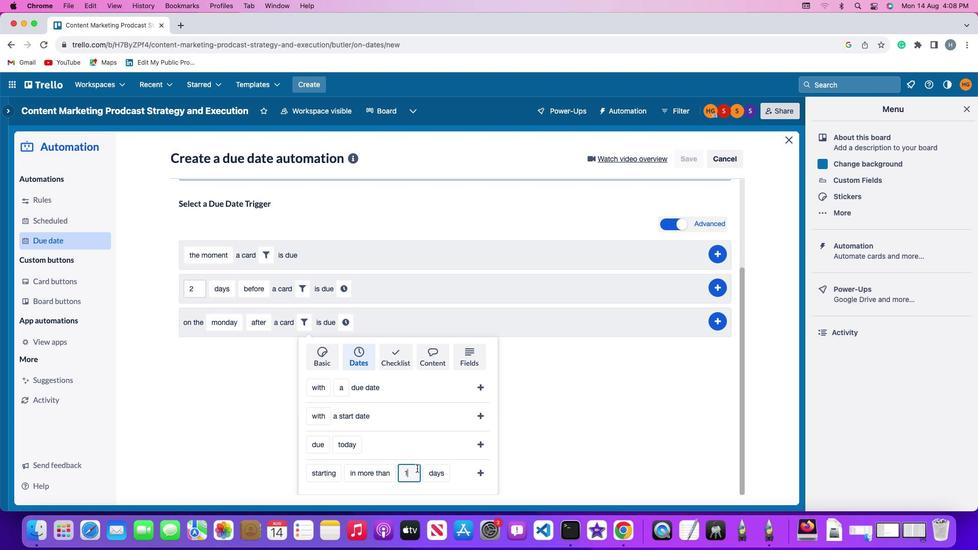 
Action: Mouse moved to (427, 467)
Screenshot: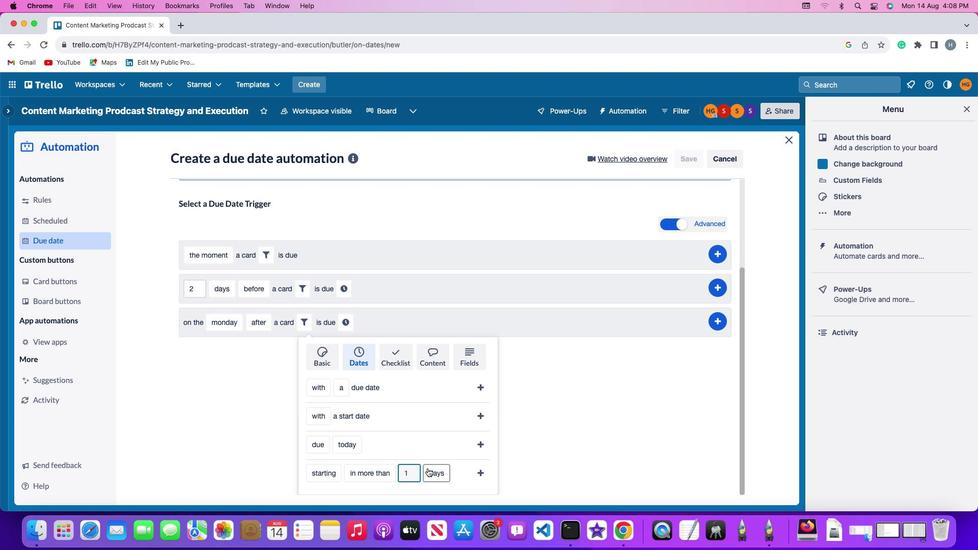
Action: Mouse pressed left at (427, 467)
Screenshot: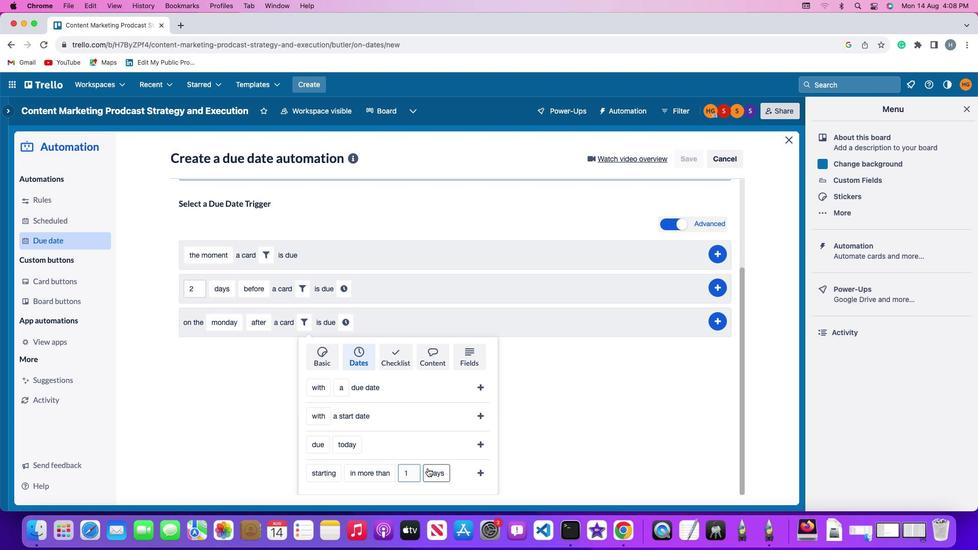 
Action: Mouse moved to (436, 436)
Screenshot: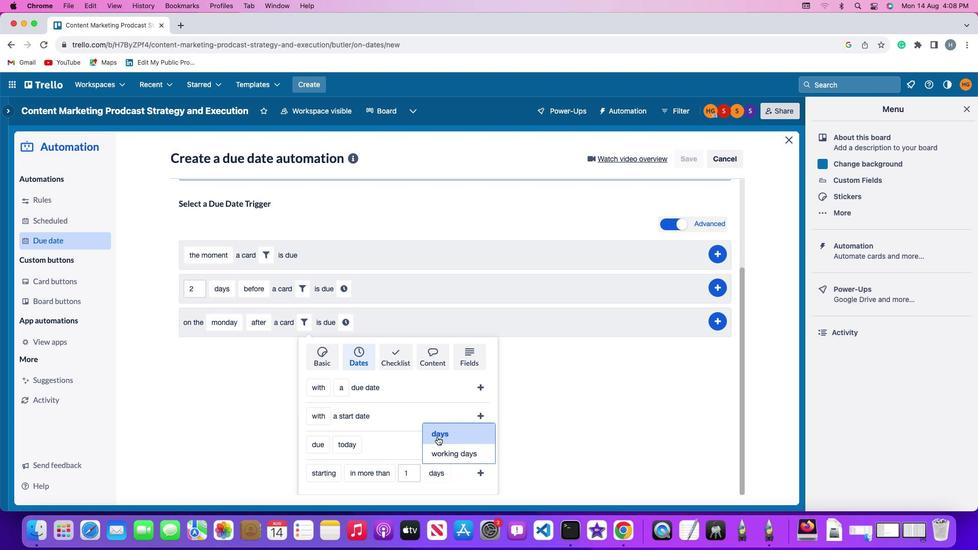 
Action: Mouse pressed left at (436, 436)
Screenshot: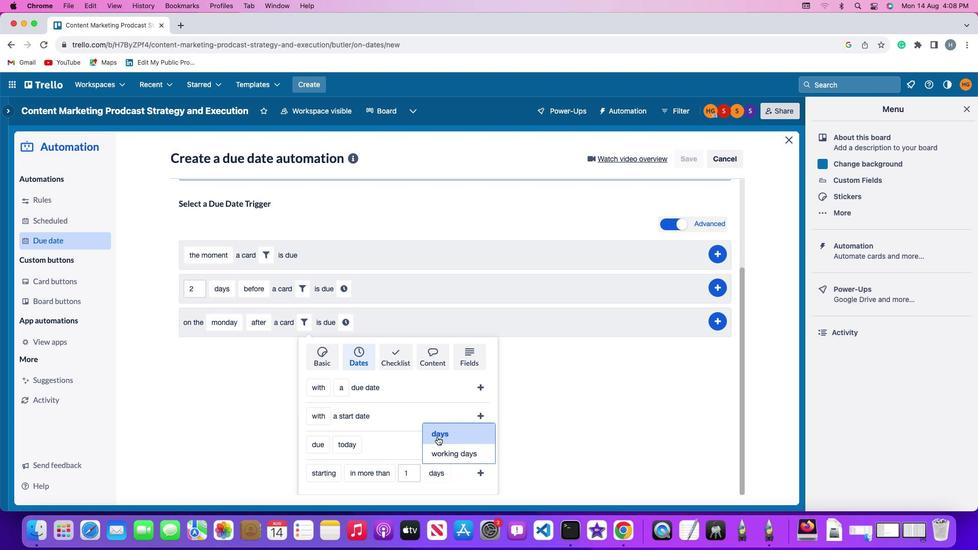 
Action: Mouse moved to (470, 476)
Screenshot: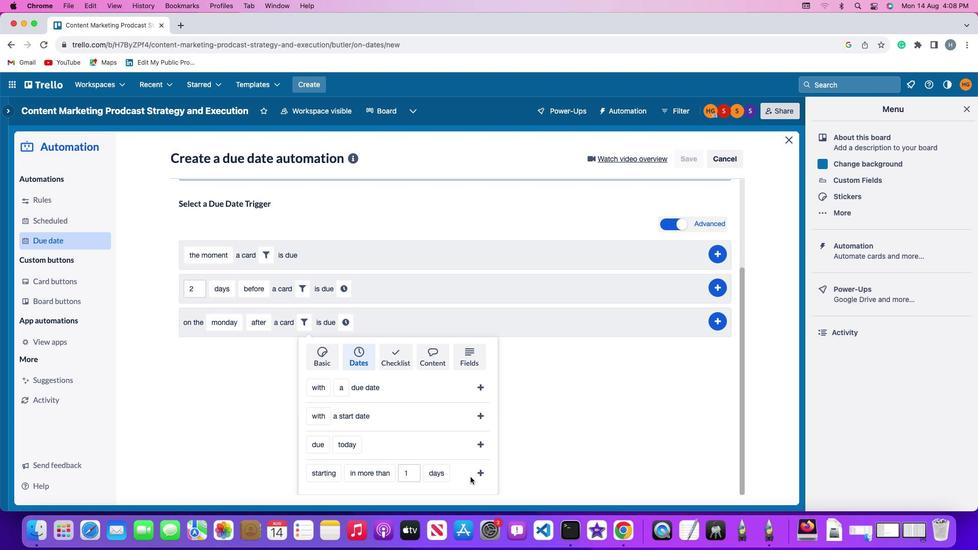 
Action: Mouse pressed left at (470, 476)
Screenshot: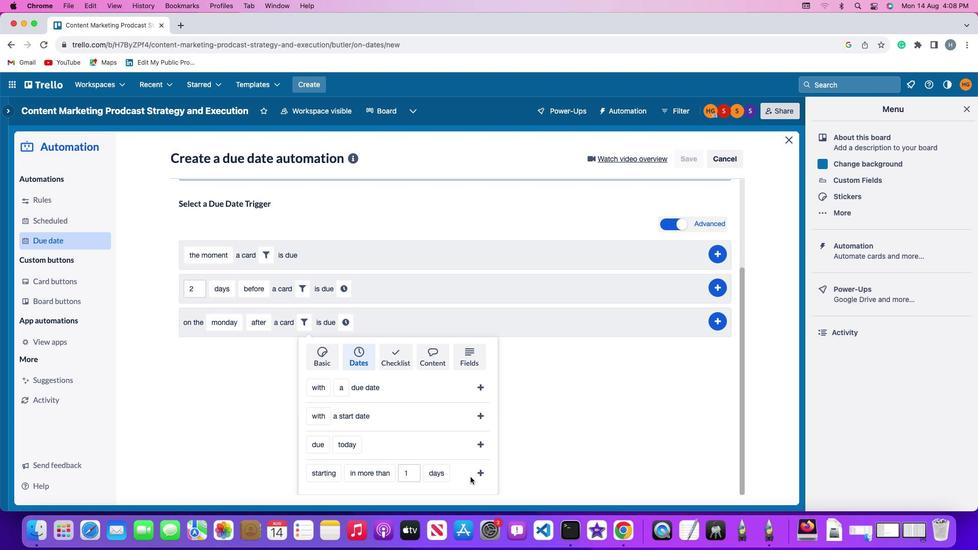 
Action: Mouse moved to (475, 473)
Screenshot: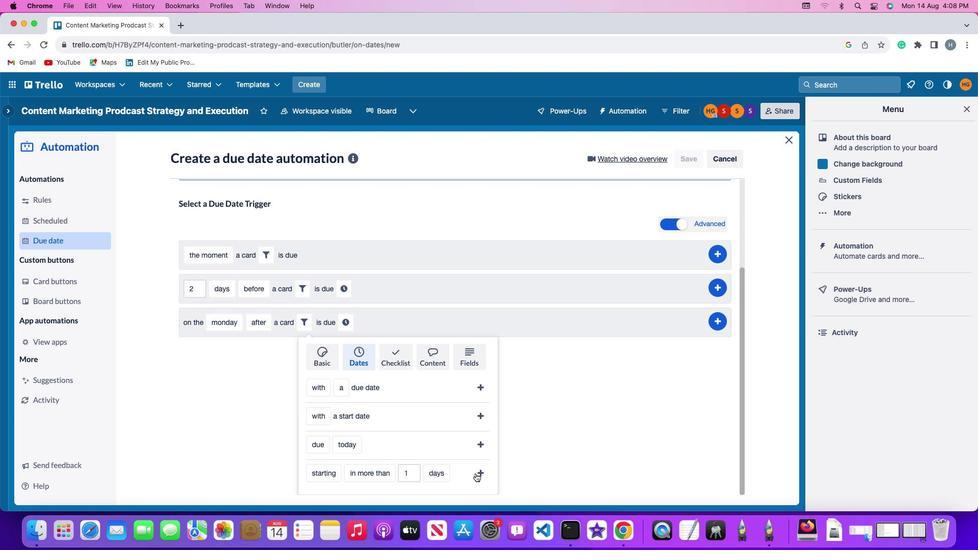 
Action: Mouse pressed left at (475, 473)
Screenshot: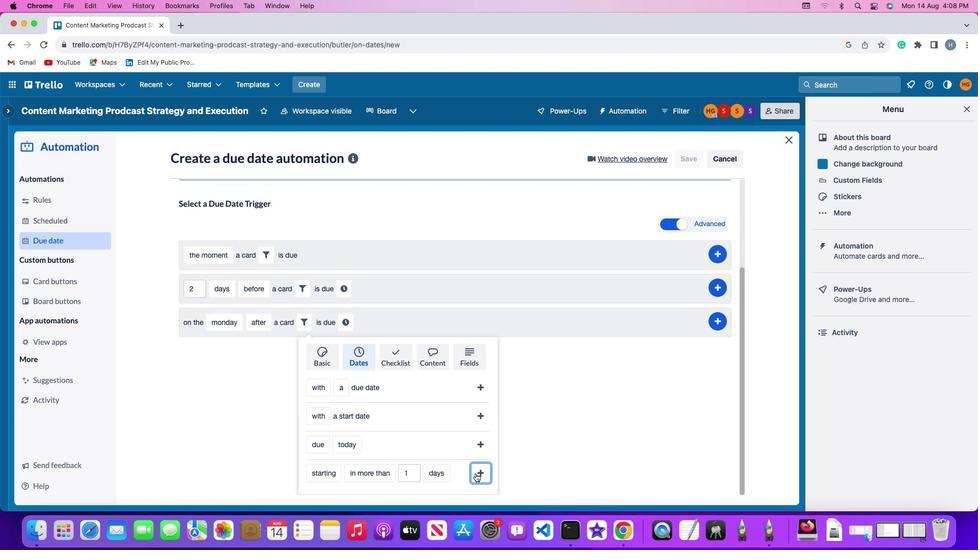 
Action: Mouse moved to (458, 446)
Screenshot: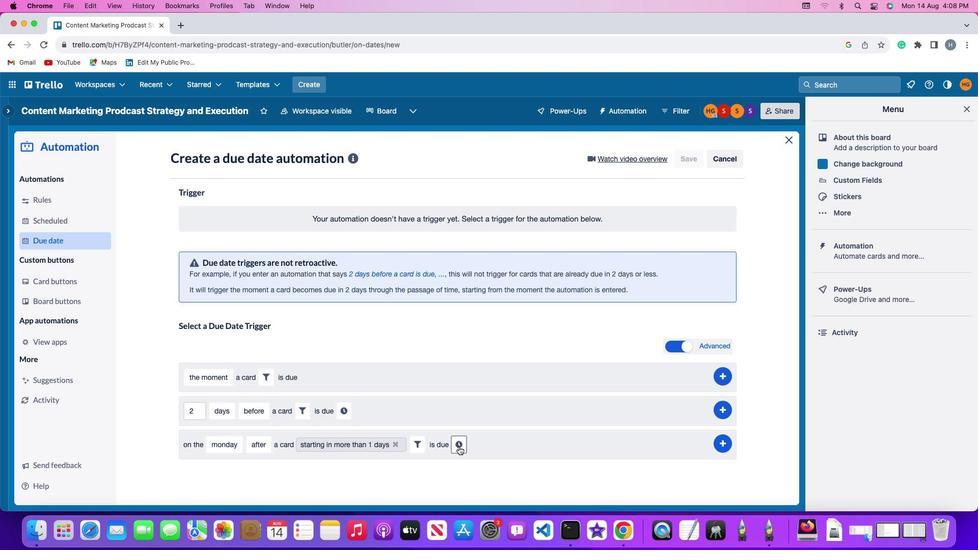 
Action: Mouse pressed left at (458, 446)
Screenshot: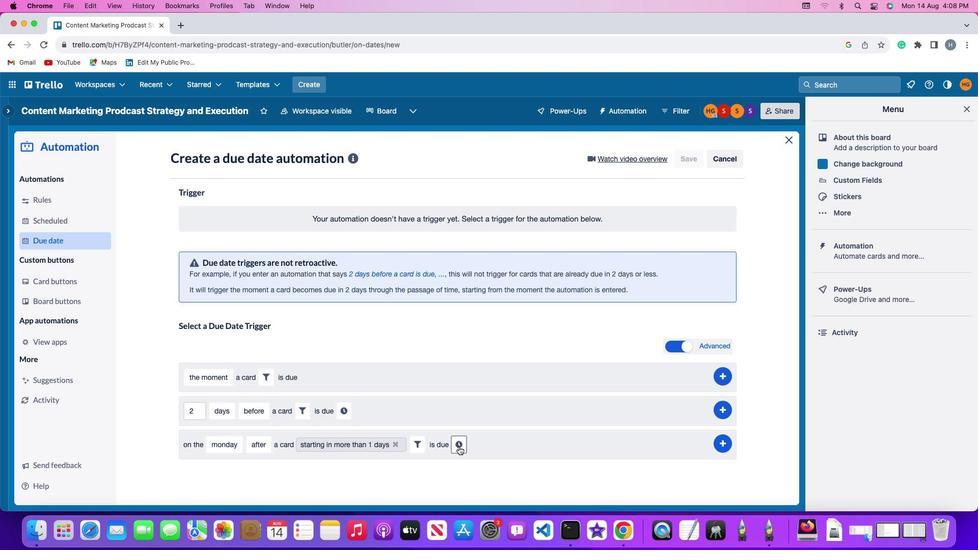 
Action: Mouse moved to (474, 447)
Screenshot: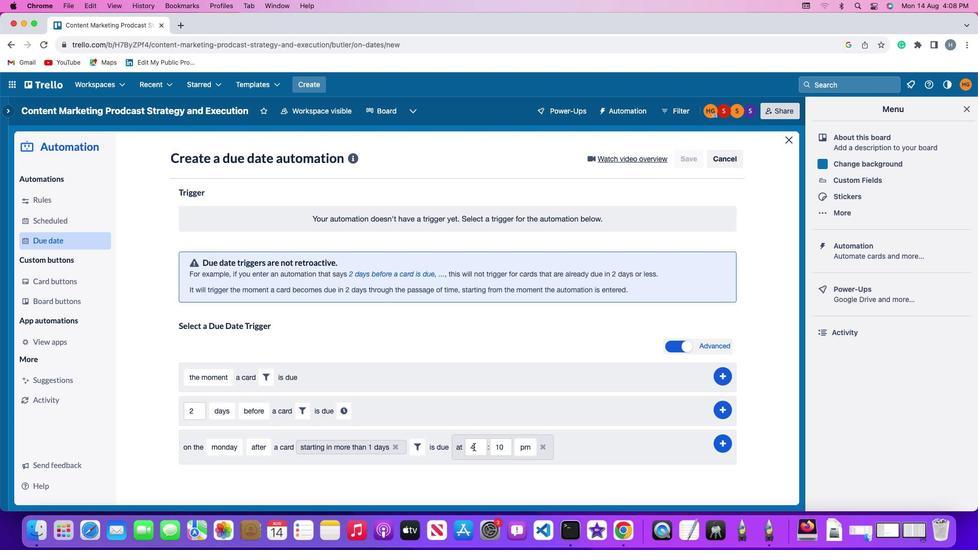 
Action: Mouse pressed left at (474, 447)
Screenshot: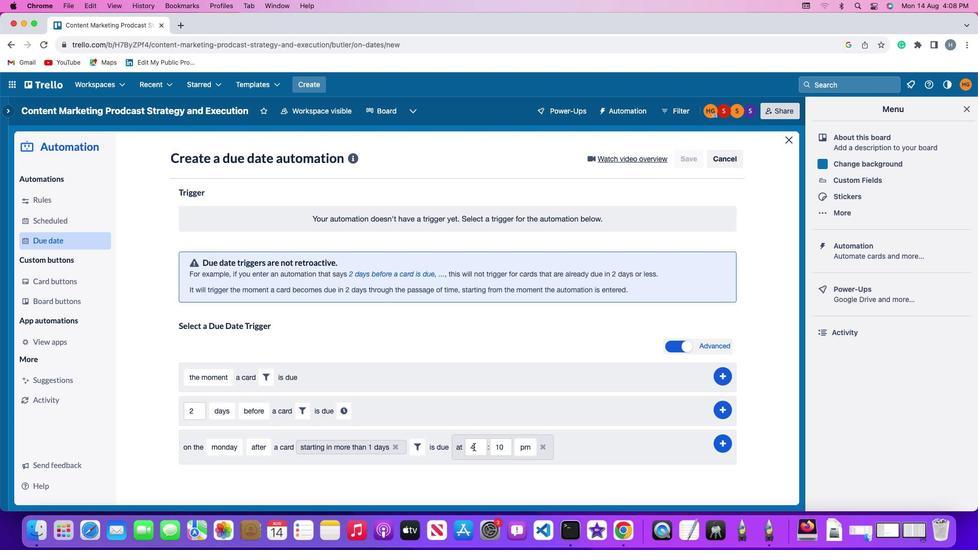 
Action: Mouse moved to (474, 446)
Screenshot: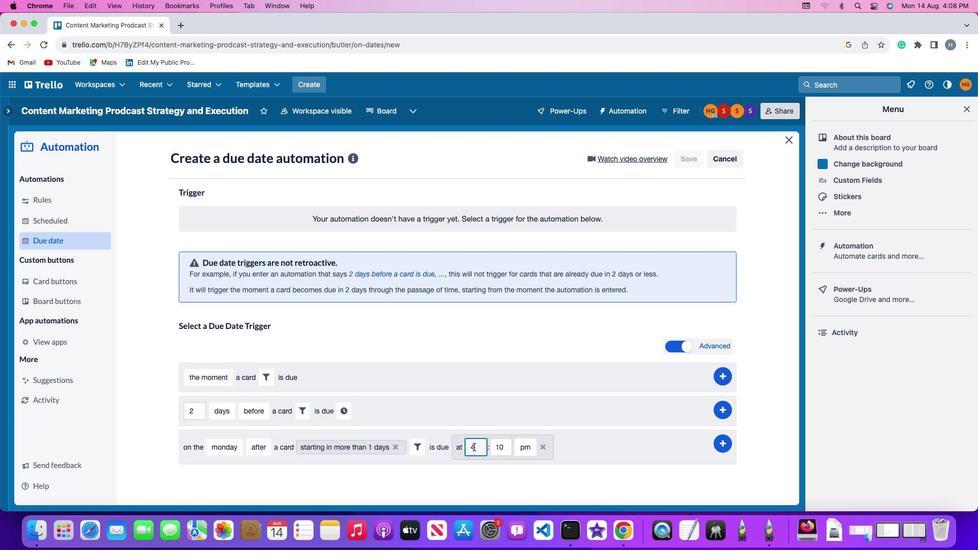 
Action: Key pressed Key.backspaceKey.backspace
Screenshot: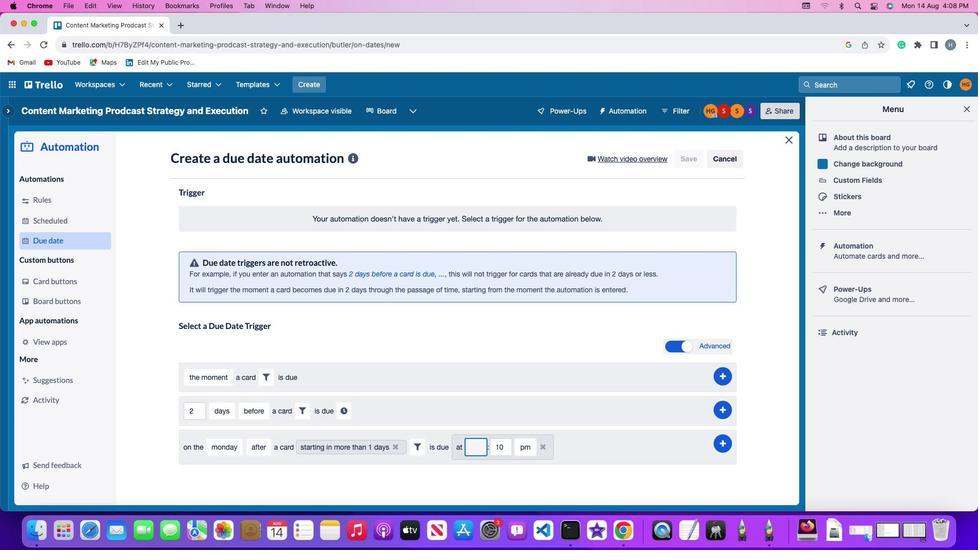 
Action: Mouse moved to (474, 446)
Screenshot: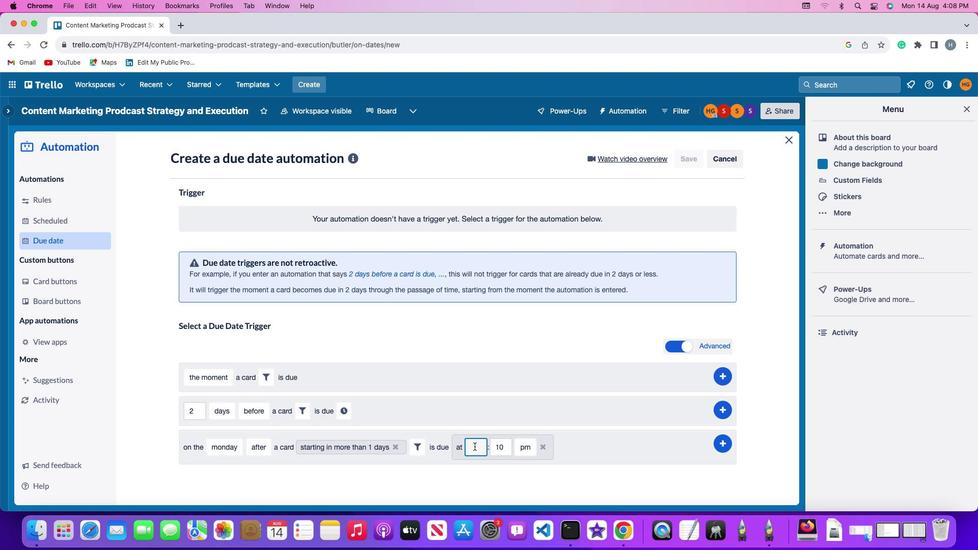 
Action: Key pressed '1''1'
Screenshot: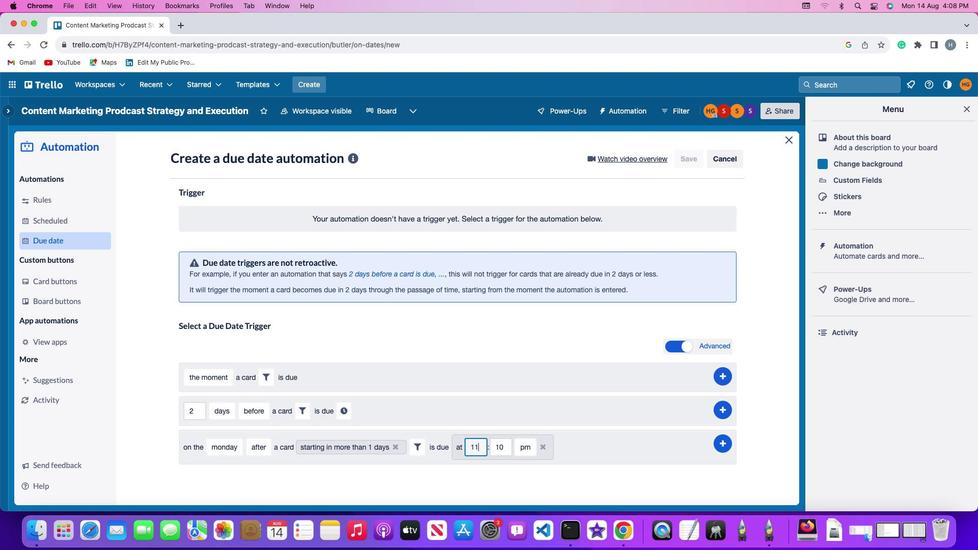 
Action: Mouse moved to (507, 446)
Screenshot: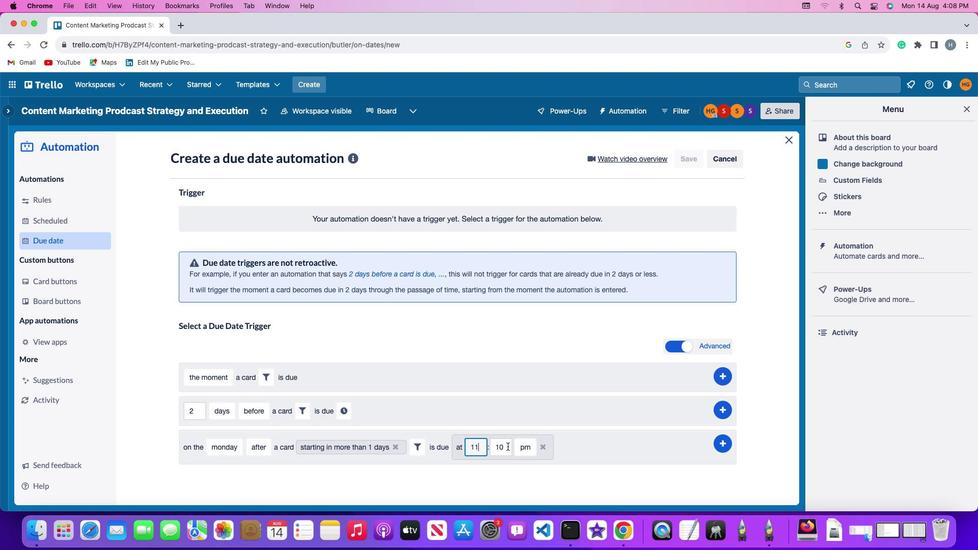 
Action: Mouse pressed left at (507, 446)
Screenshot: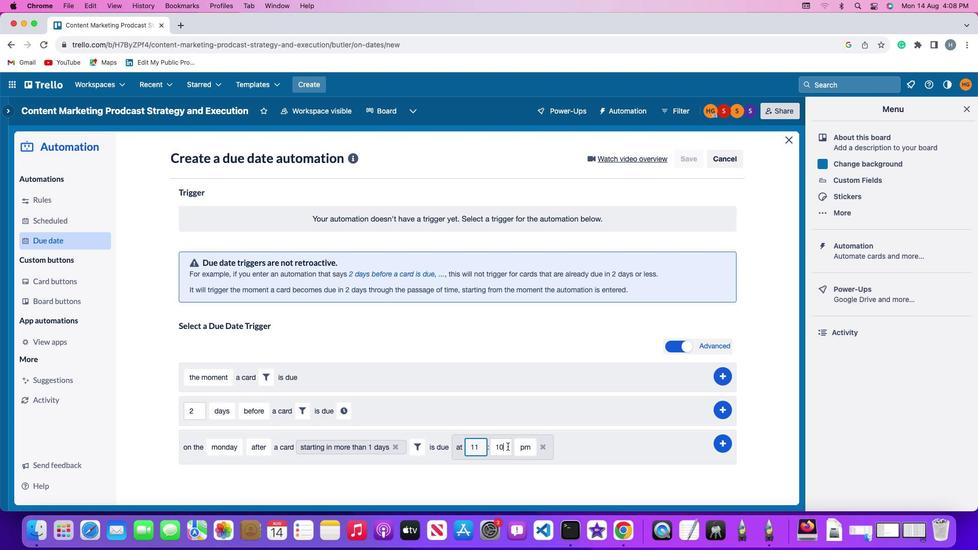 
Action: Key pressed Key.backspaceKey.backspace'0''0'
Screenshot: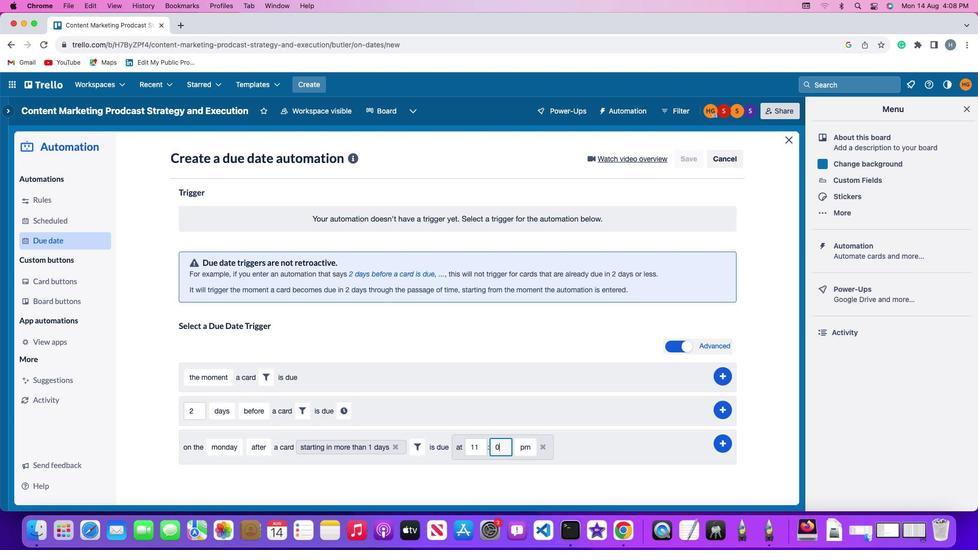 
Action: Mouse moved to (532, 446)
Screenshot: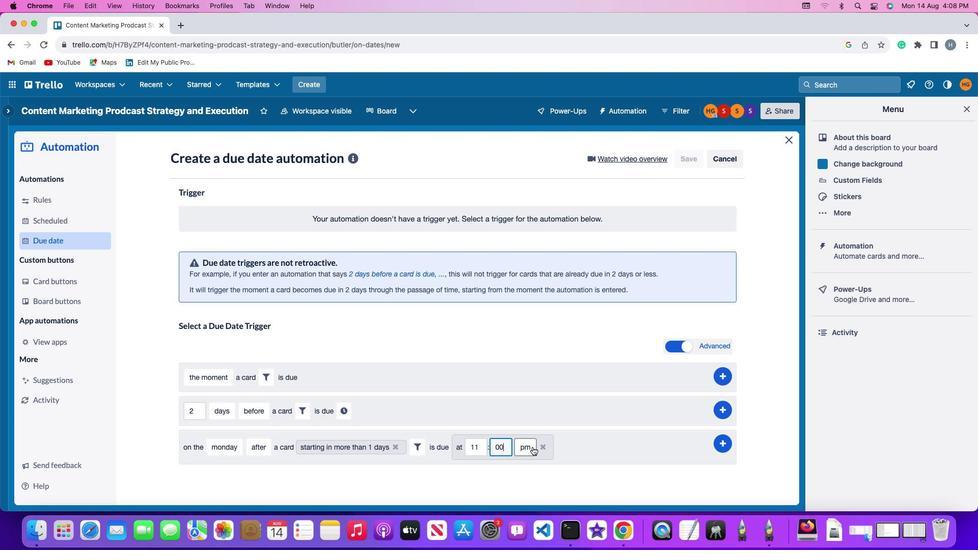 
Action: Mouse pressed left at (532, 446)
Screenshot: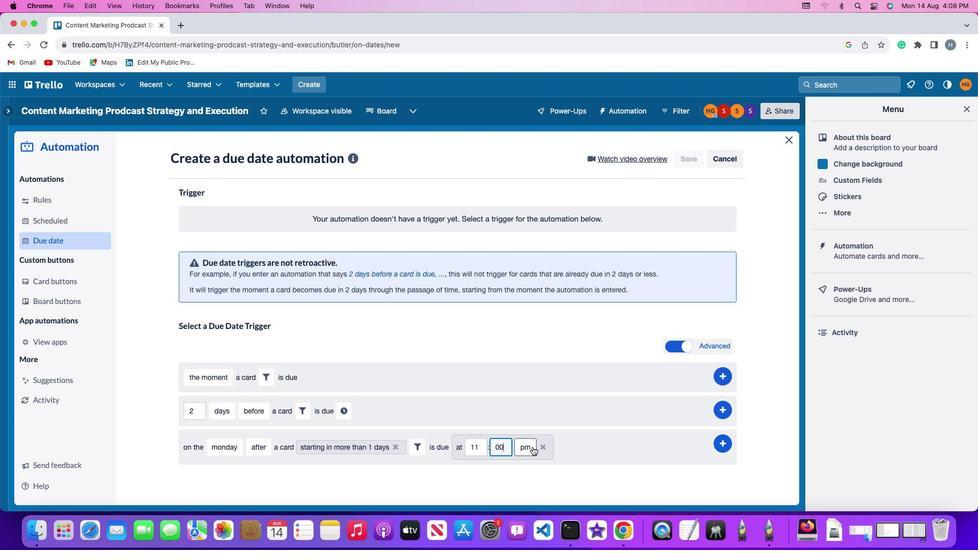 
Action: Mouse moved to (526, 462)
Screenshot: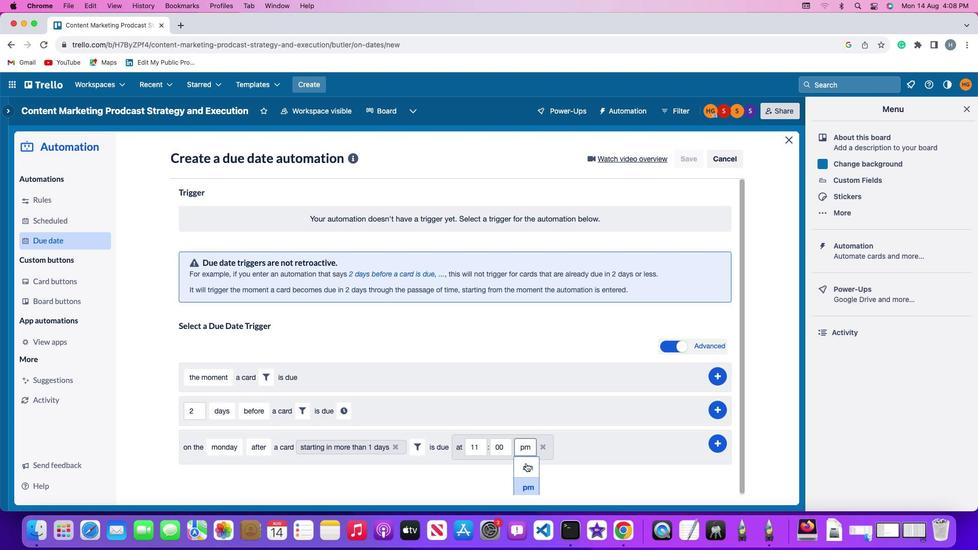 
Action: Mouse pressed left at (526, 462)
Screenshot: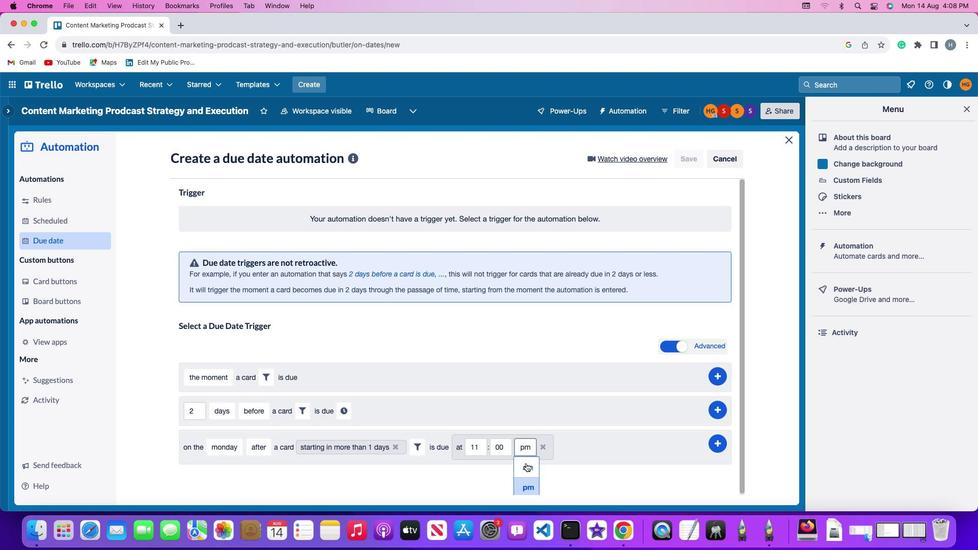 
Action: Mouse moved to (719, 440)
Screenshot: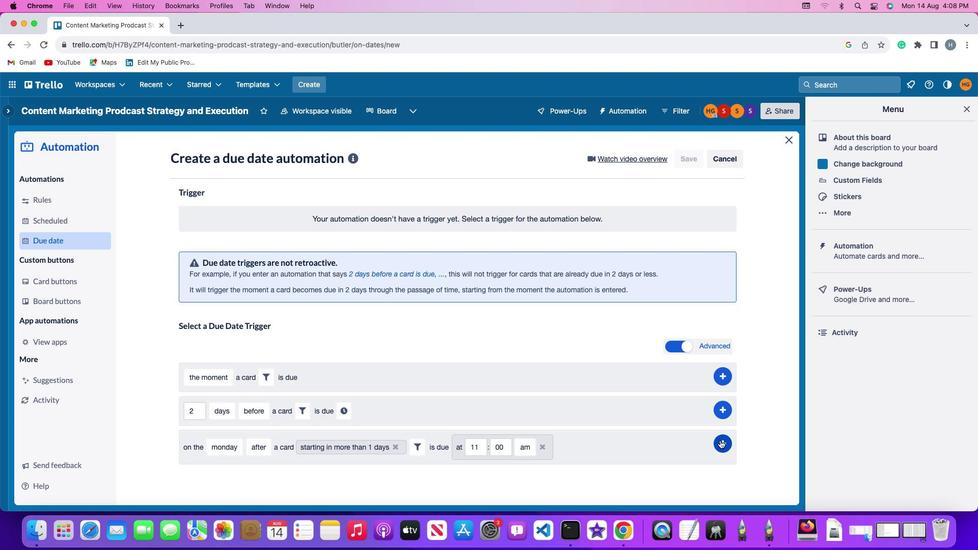 
Action: Mouse pressed left at (719, 440)
Screenshot: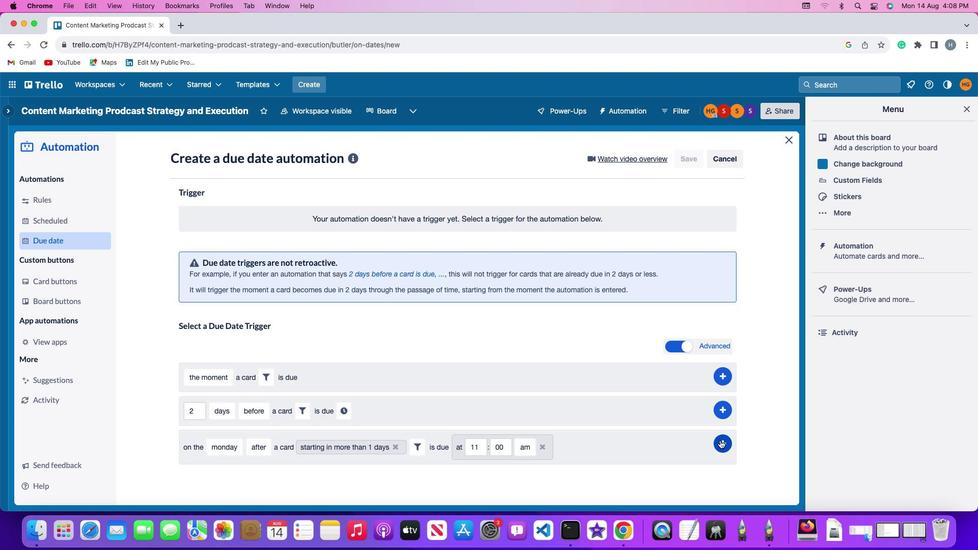
Action: Mouse moved to (760, 352)
Screenshot: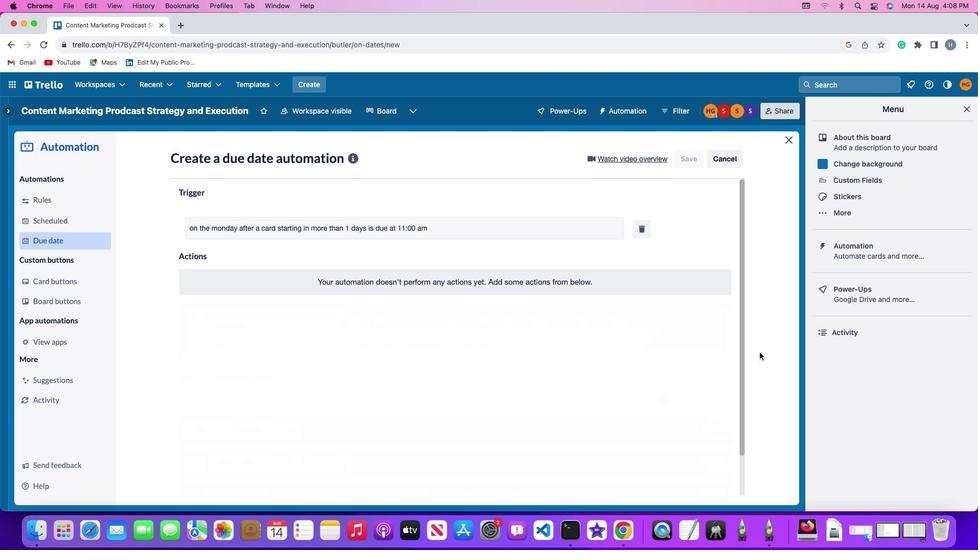 
